 Task: Look for space in Pedra Branca, Brazil from 6th September, 2023 to 15th September, 2023 for 6 adults in price range Rs.8000 to Rs.12000. Place can be entire place or private room with 6 bedrooms having 6 beds and 6 bathrooms. Property type can be house, flat, guest house. Amenities needed are: wifi, TV, free parkinig on premises, gym, breakfast. Booking option can be shelf check-in. Required host language is English.
Action: Mouse moved to (409, 83)
Screenshot: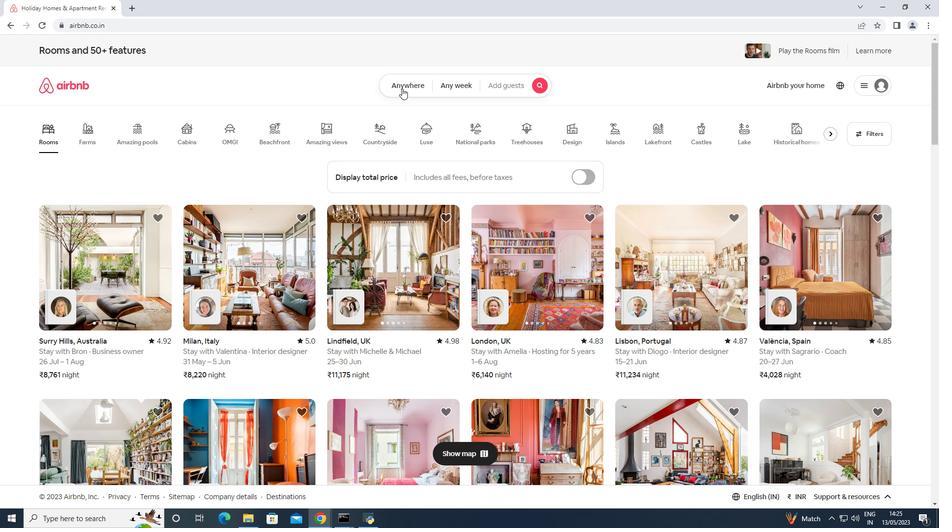 
Action: Mouse pressed left at (409, 83)
Screenshot: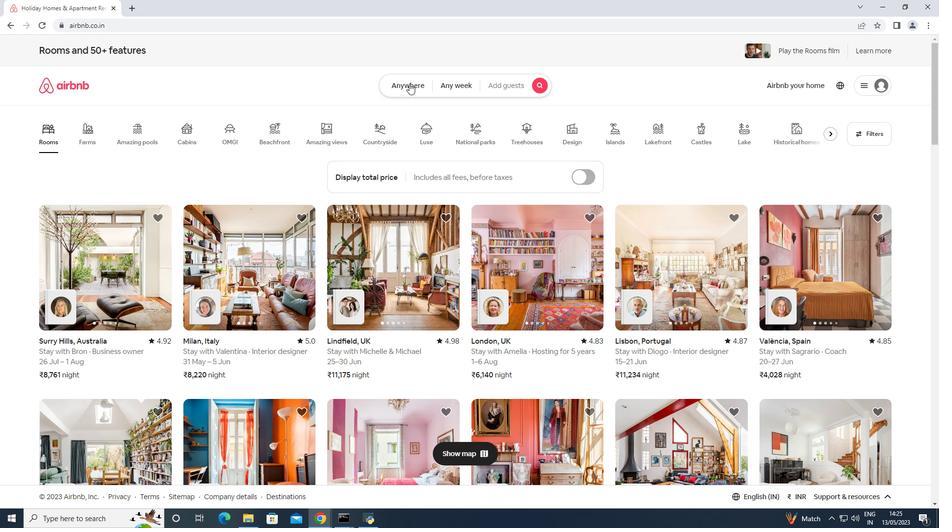 
Action: Mouse moved to (348, 125)
Screenshot: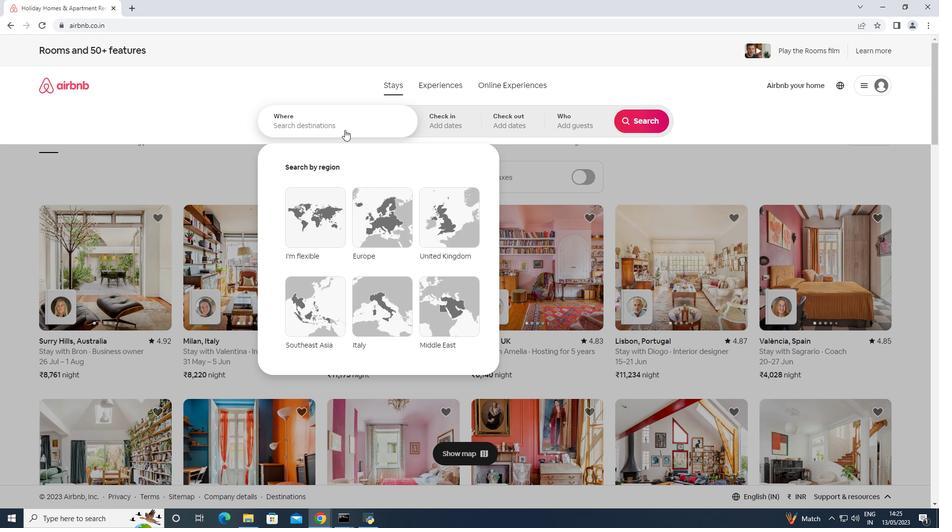 
Action: Mouse pressed left at (348, 125)
Screenshot: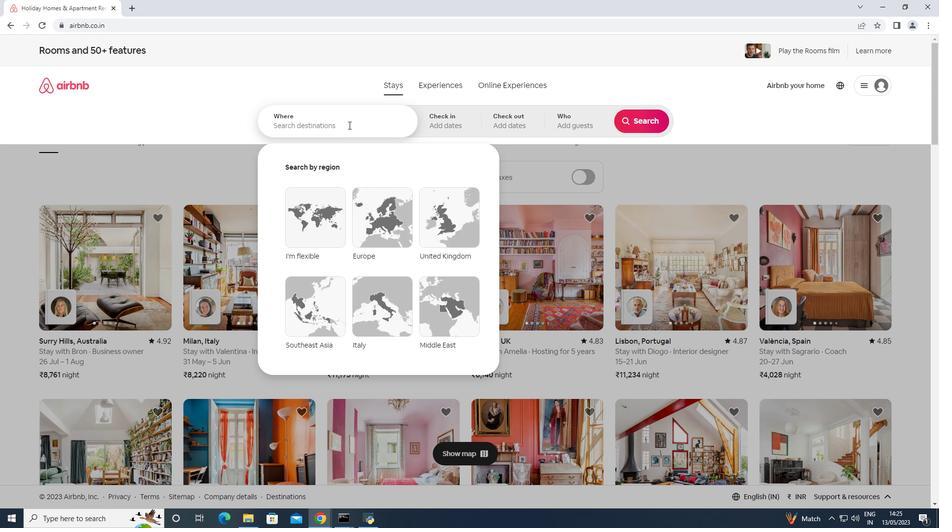 
Action: Key pressed <Key.shift>Pedra<Key.space><Key.shift>Branca,<Key.space><Key.shift>Brazil<Key.enter>
Screenshot: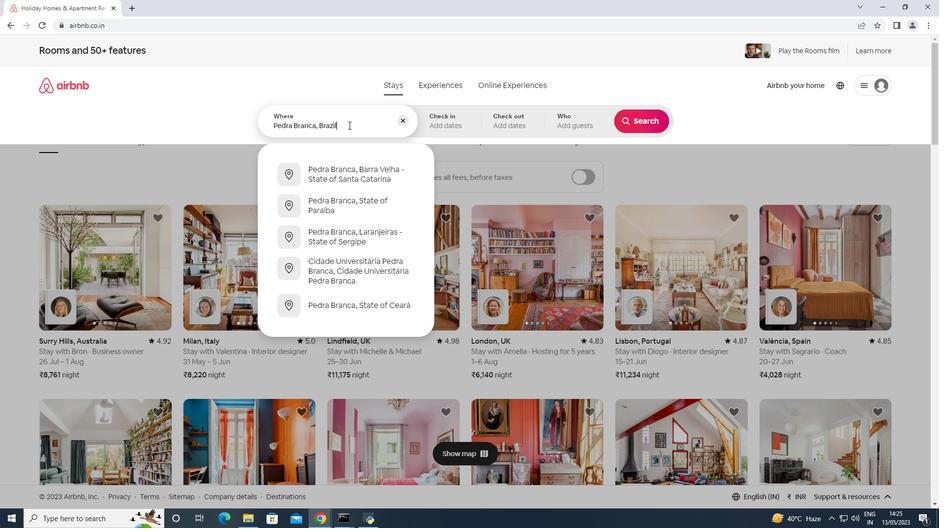 
Action: Mouse moved to (636, 201)
Screenshot: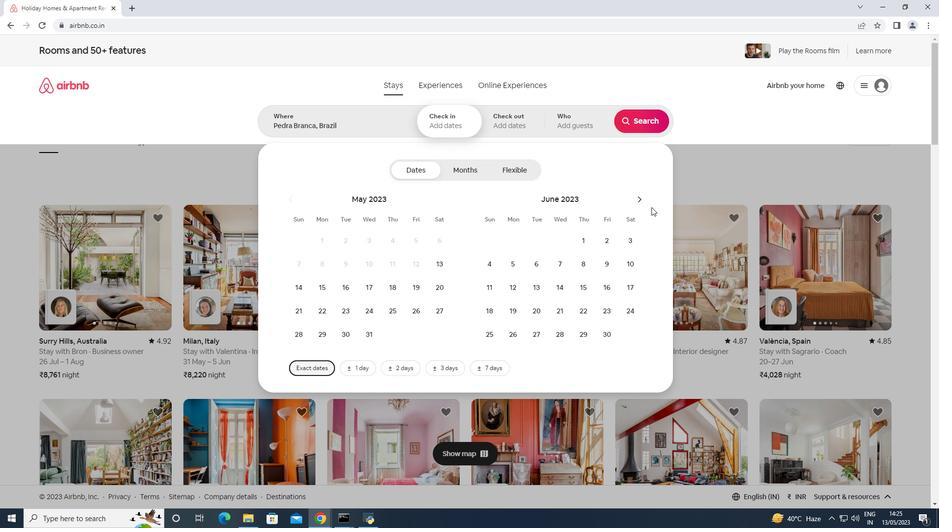
Action: Mouse pressed left at (636, 201)
Screenshot: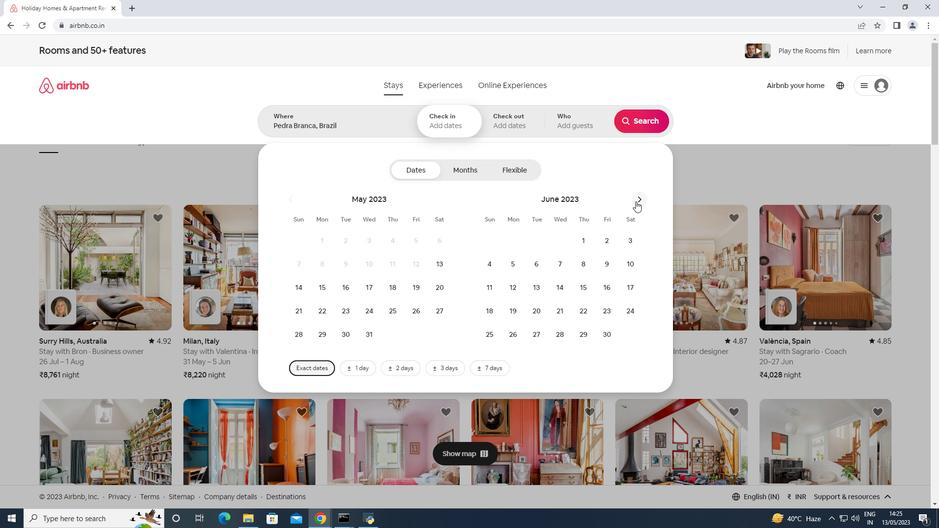 
Action: Mouse pressed left at (636, 201)
Screenshot: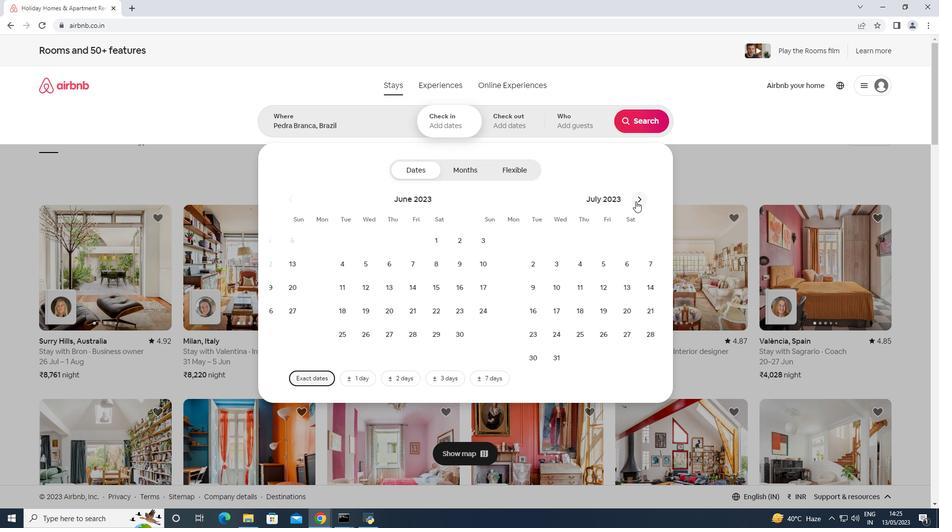 
Action: Mouse pressed left at (636, 201)
Screenshot: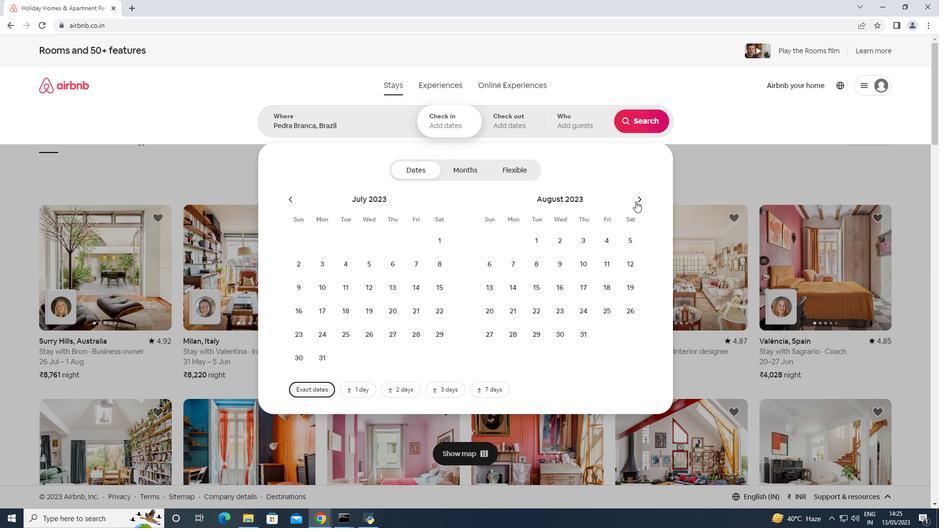 
Action: Mouse moved to (610, 258)
Screenshot: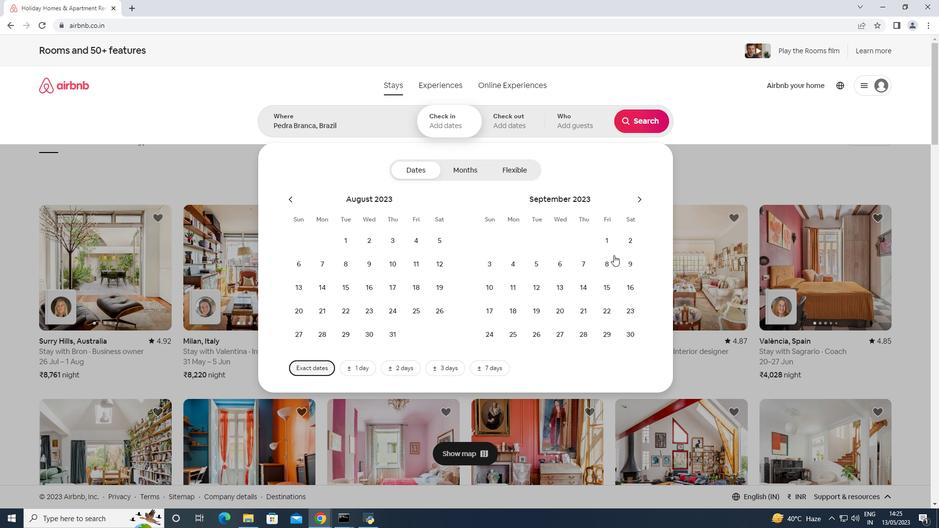 
Action: Mouse pressed left at (610, 258)
Screenshot: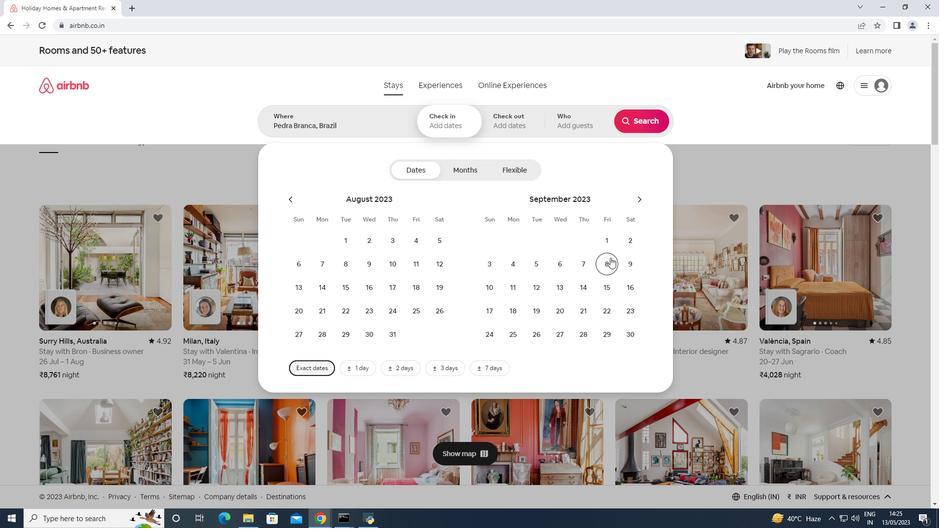 
Action: Mouse moved to (607, 284)
Screenshot: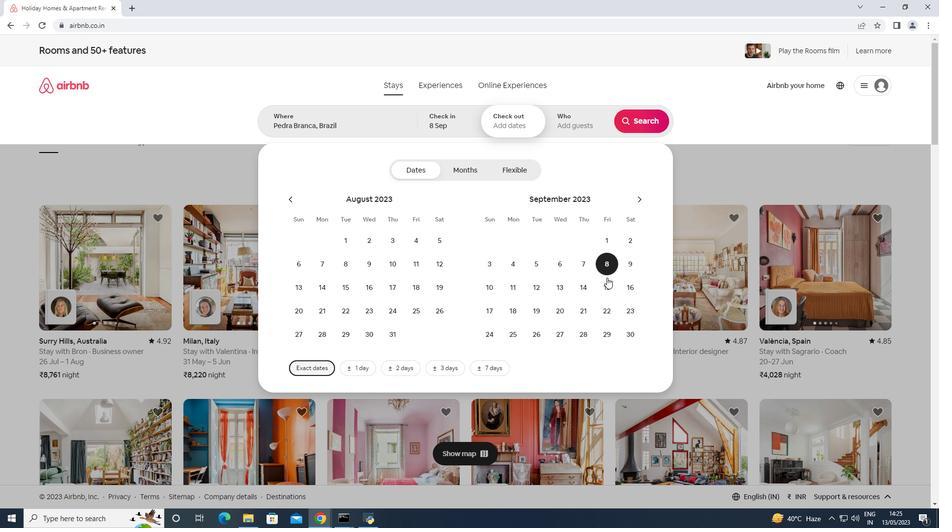 
Action: Mouse pressed left at (607, 284)
Screenshot: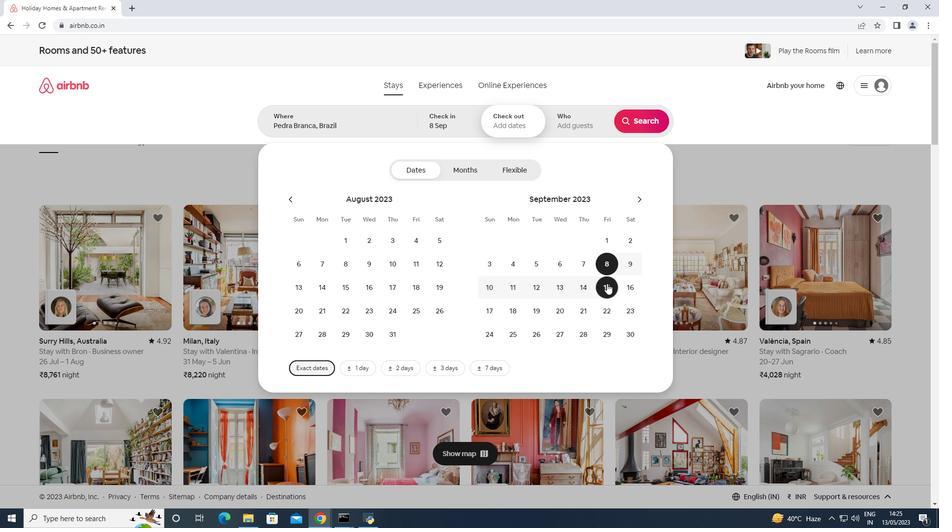
Action: Mouse moved to (570, 129)
Screenshot: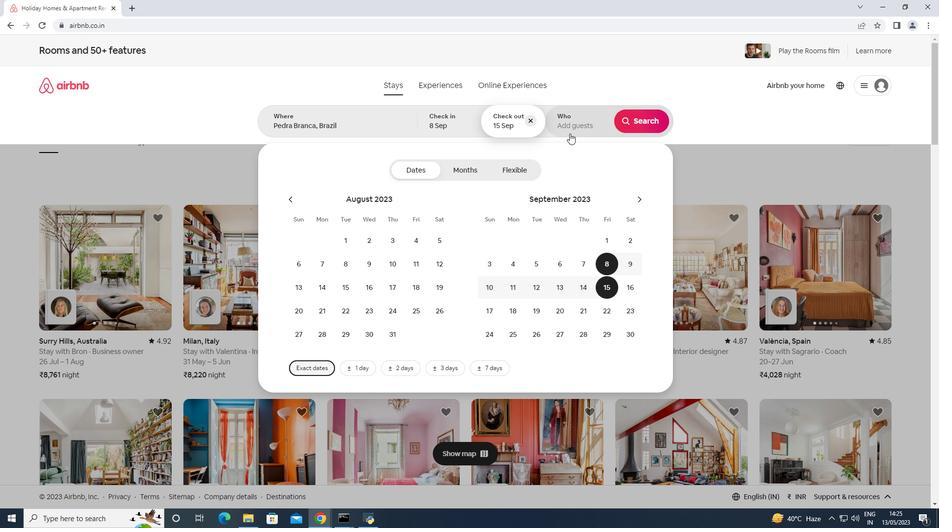 
Action: Mouse pressed left at (570, 129)
Screenshot: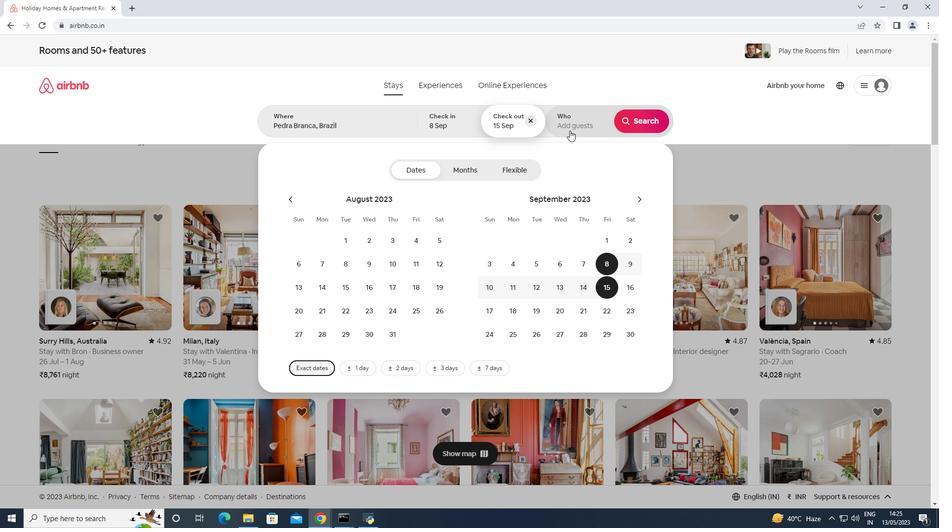 
Action: Mouse moved to (644, 174)
Screenshot: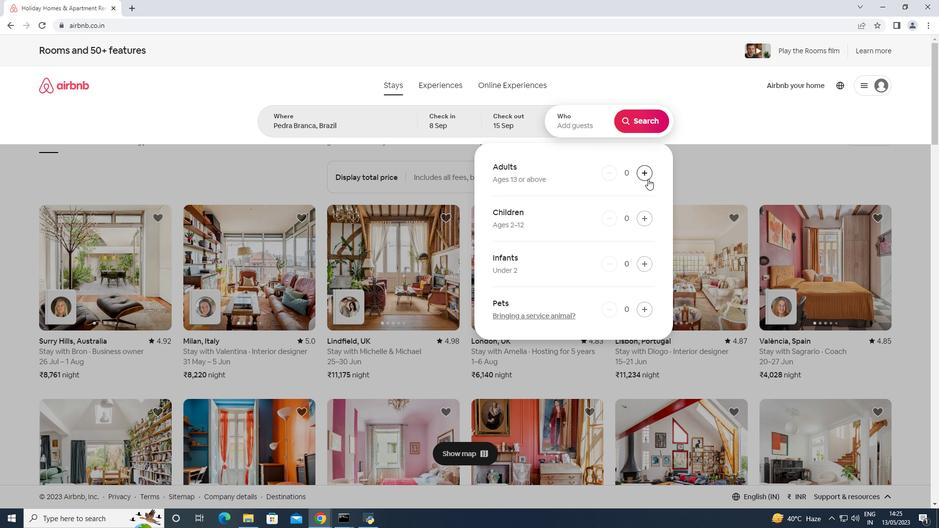 
Action: Mouse pressed left at (644, 174)
Screenshot: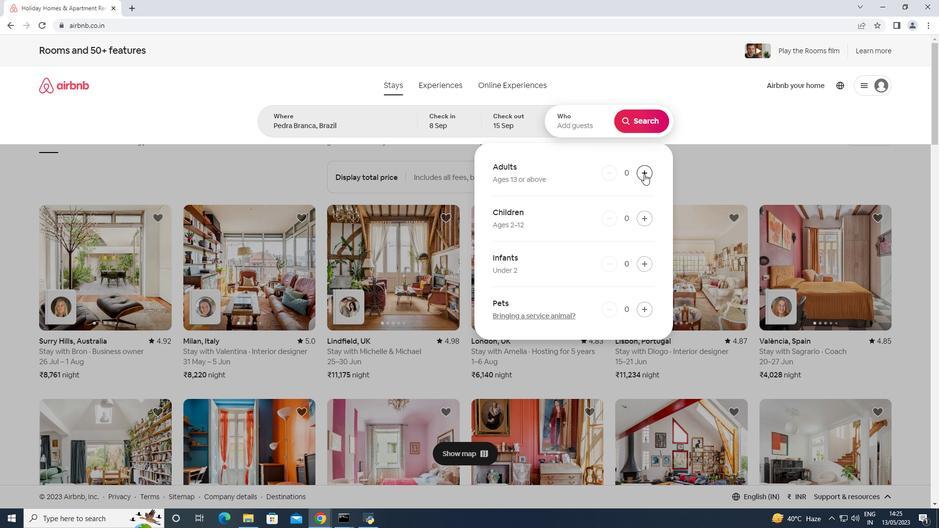 
Action: Mouse pressed left at (644, 174)
Screenshot: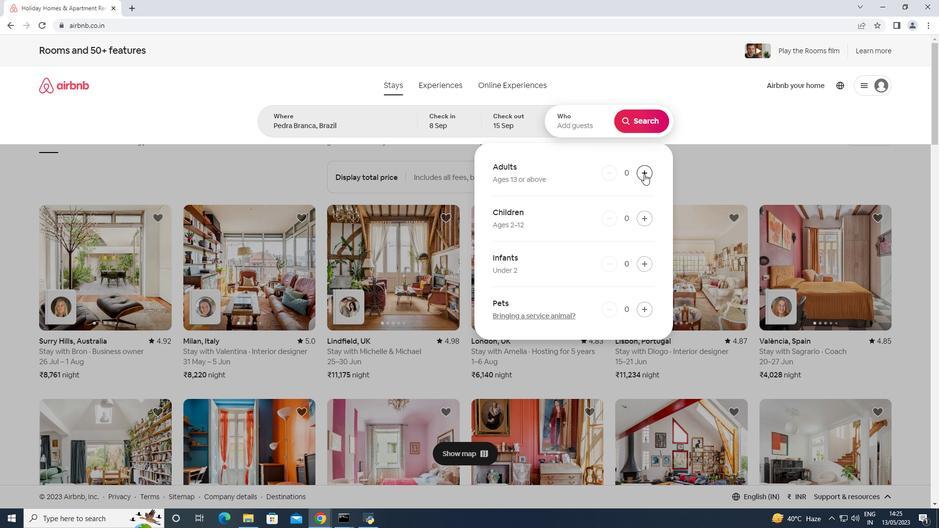
Action: Mouse pressed left at (644, 174)
Screenshot: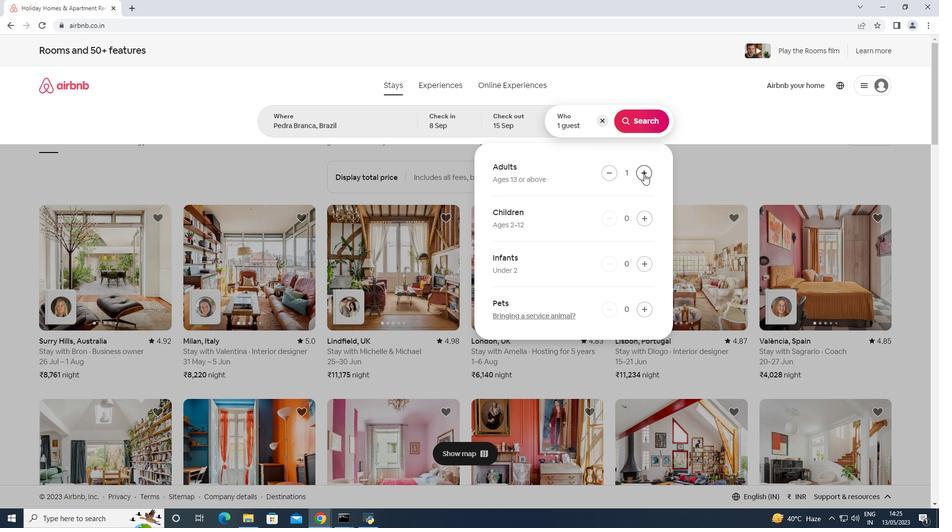 
Action: Mouse pressed left at (644, 174)
Screenshot: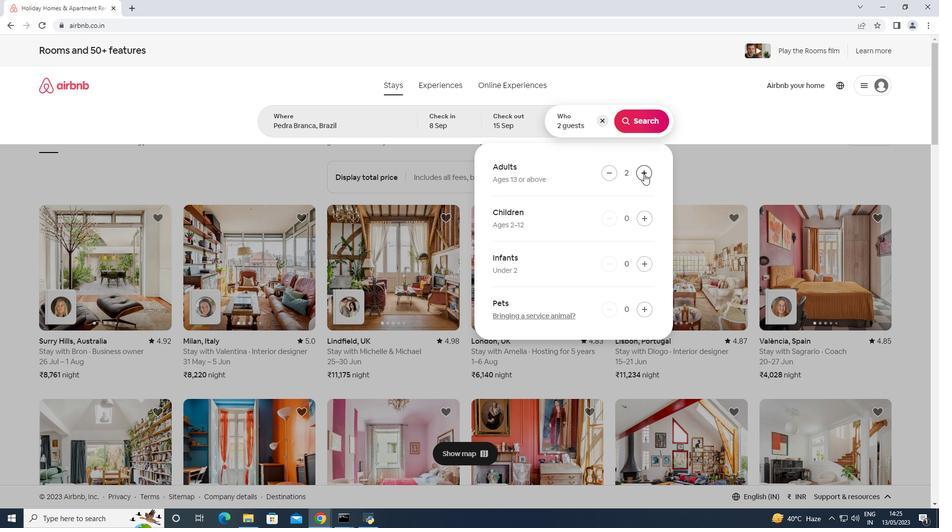 
Action: Mouse pressed left at (644, 174)
Screenshot: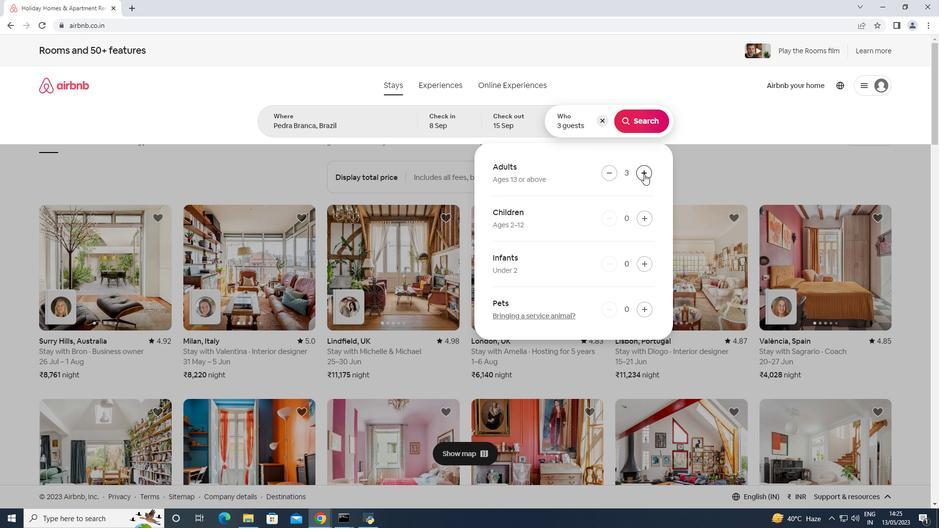 
Action: Mouse pressed left at (644, 174)
Screenshot: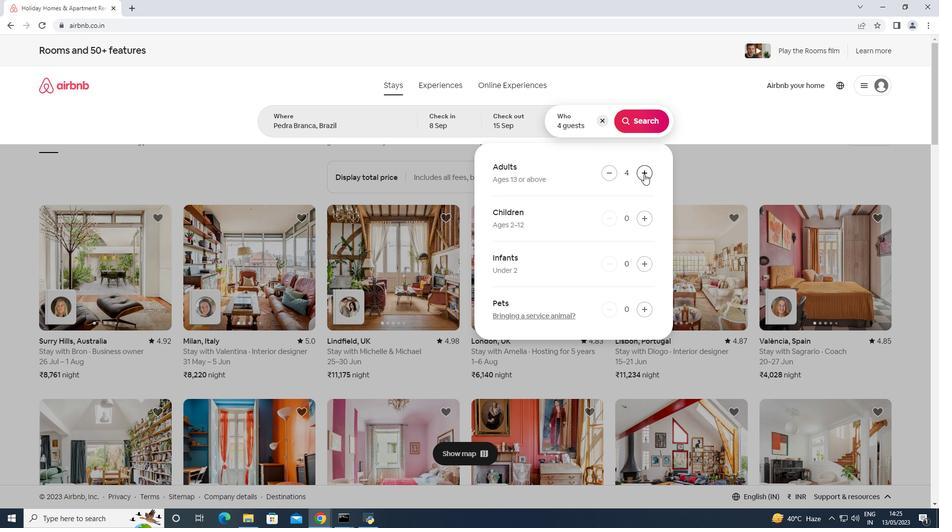 
Action: Mouse moved to (642, 126)
Screenshot: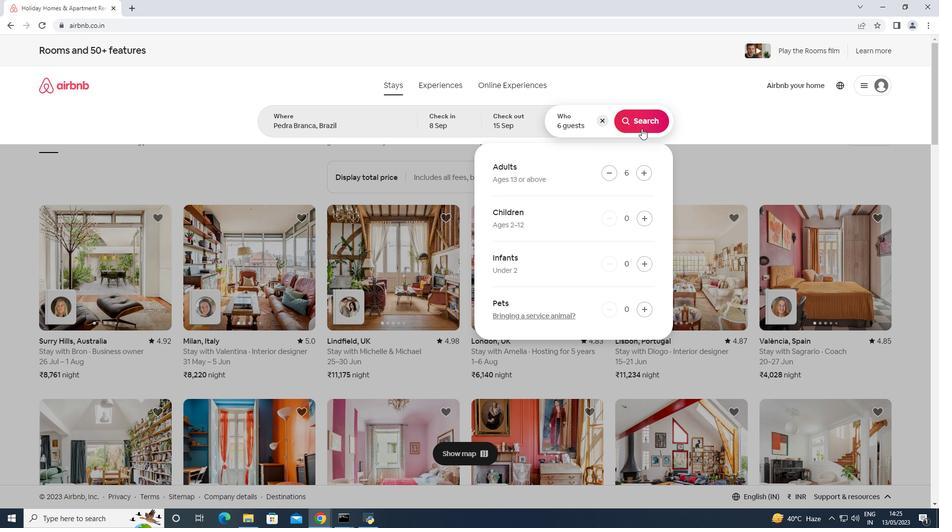 
Action: Mouse pressed left at (642, 126)
Screenshot: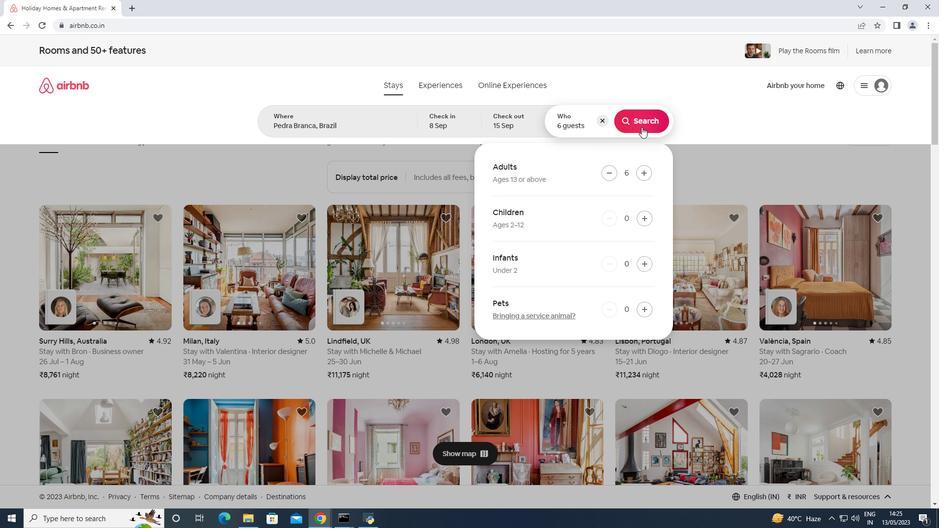 
Action: Mouse moved to (899, 90)
Screenshot: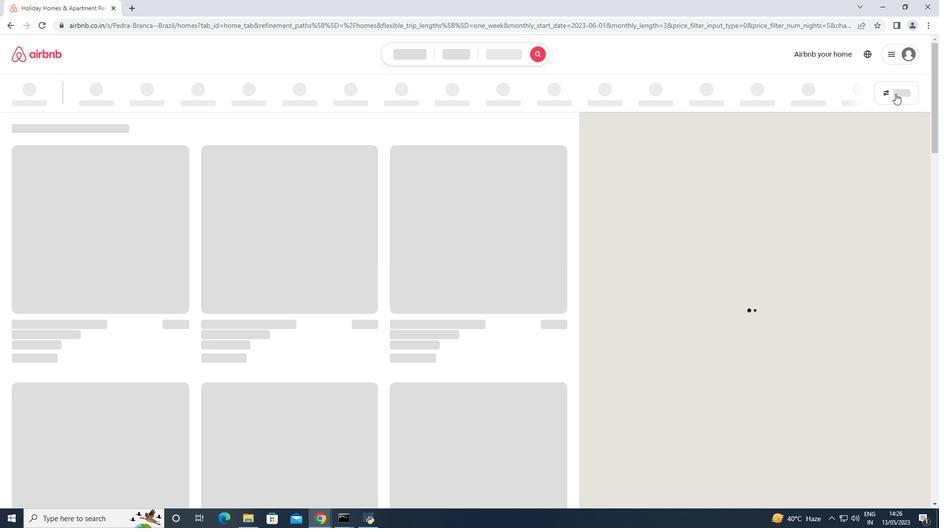 
Action: Mouse pressed left at (899, 90)
Screenshot: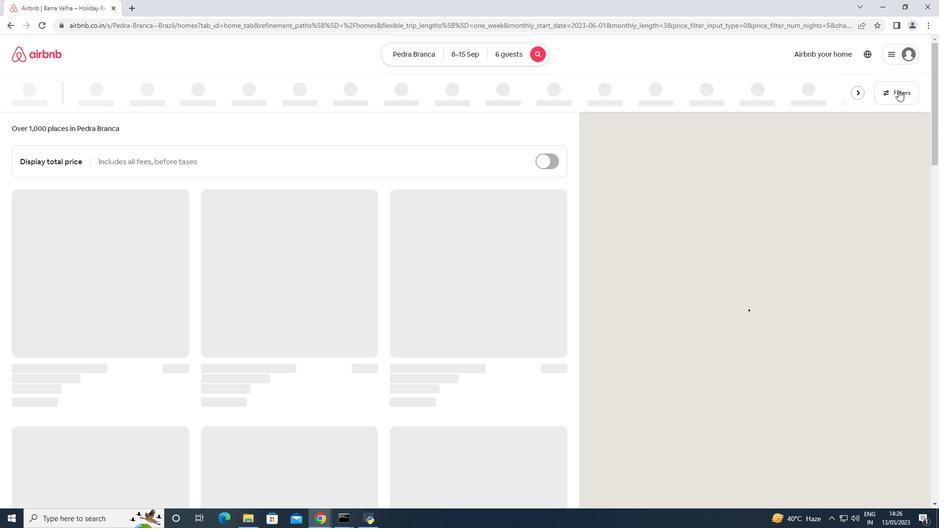 
Action: Mouse moved to (432, 334)
Screenshot: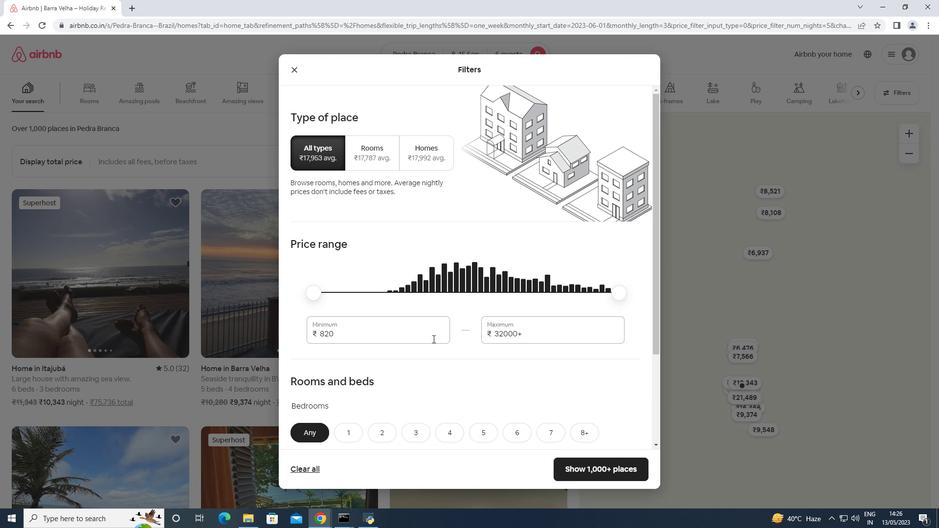 
Action: Mouse pressed left at (432, 334)
Screenshot: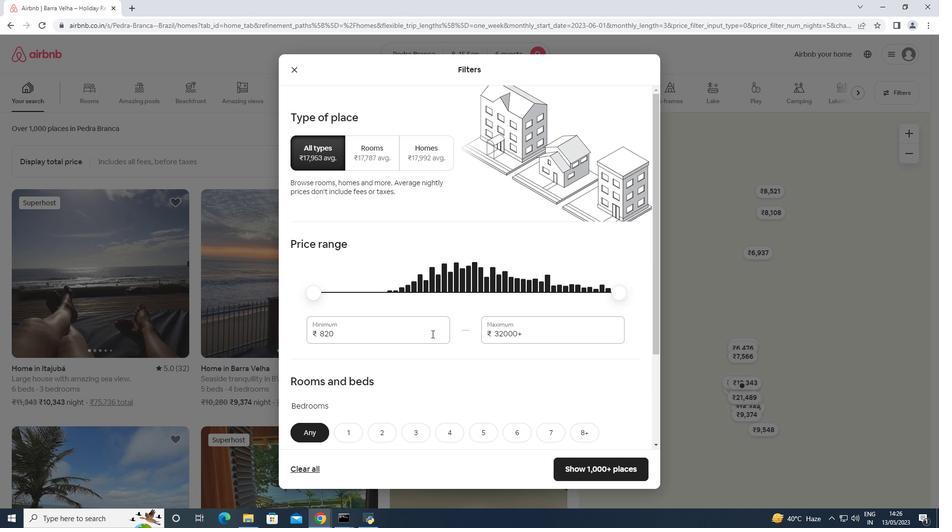 
Action: Mouse moved to (431, 334)
Screenshot: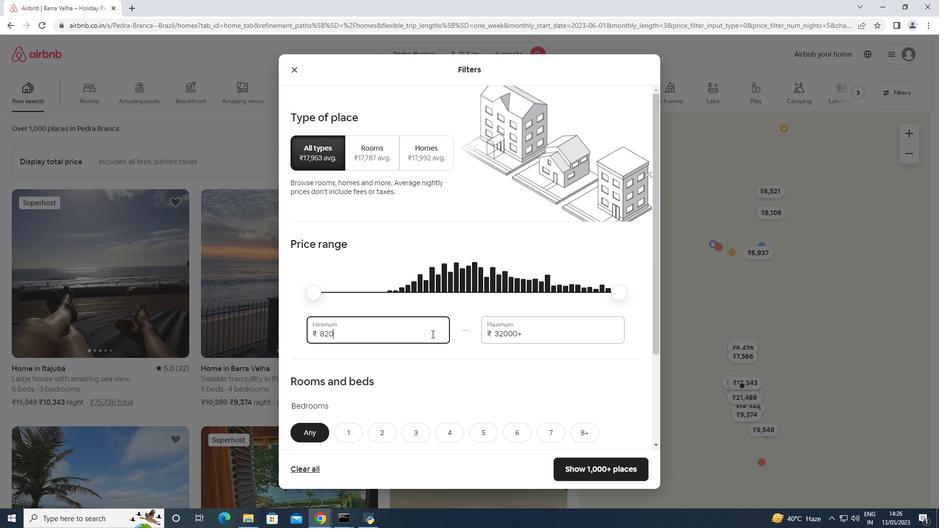 
Action: Mouse pressed left at (431, 334)
Screenshot: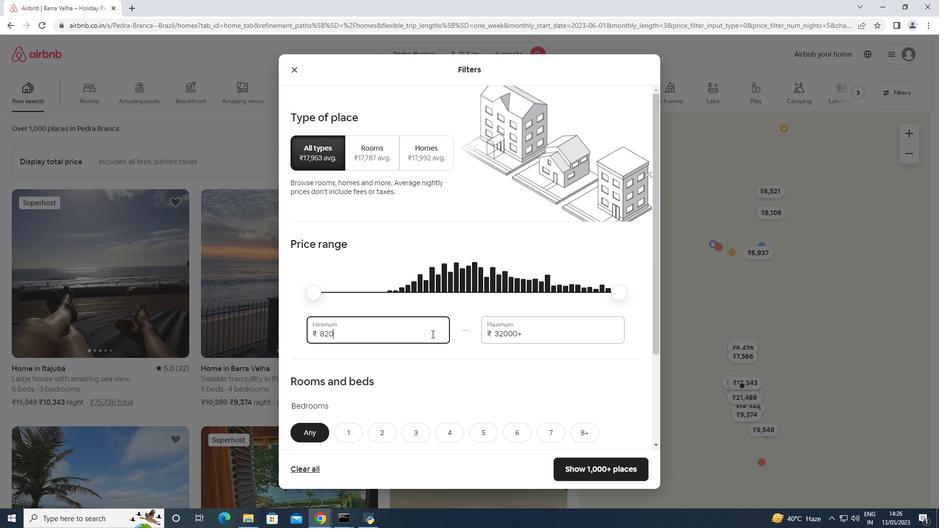 
Action: Key pressed 8000<Key.tab>12000
Screenshot: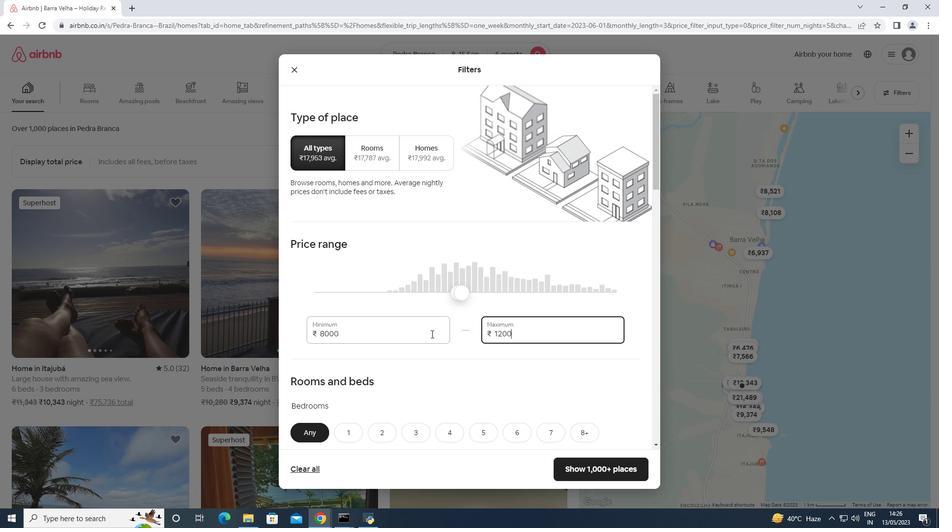 
Action: Mouse moved to (408, 339)
Screenshot: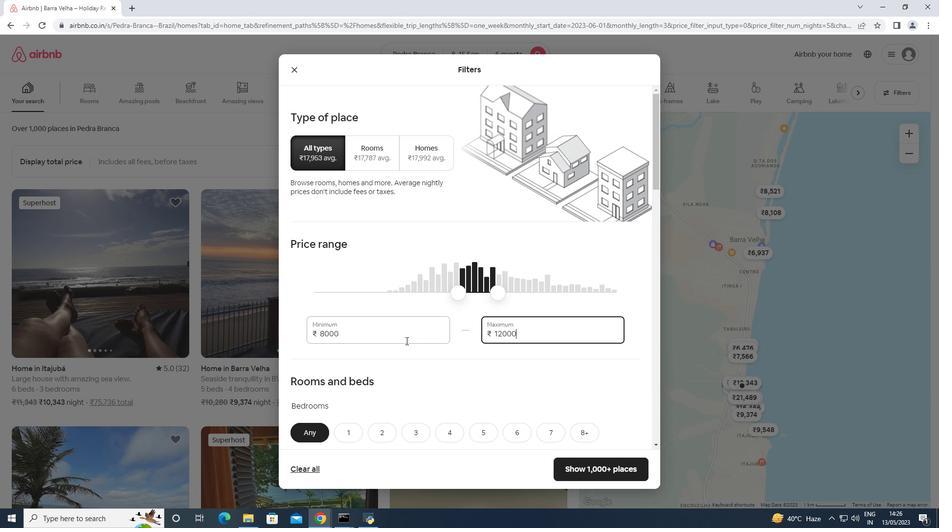 
Action: Mouse scrolled (408, 338) with delta (0, 0)
Screenshot: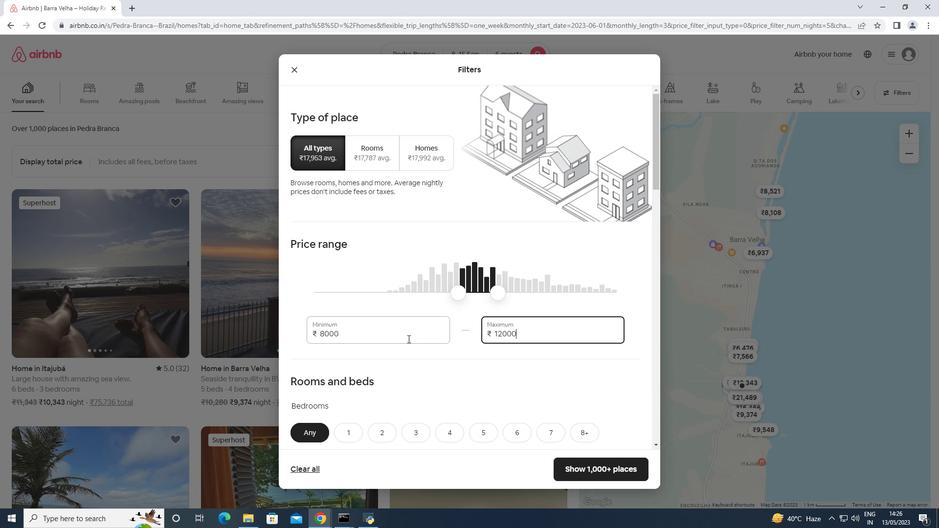 
Action: Mouse scrolled (408, 338) with delta (0, 0)
Screenshot: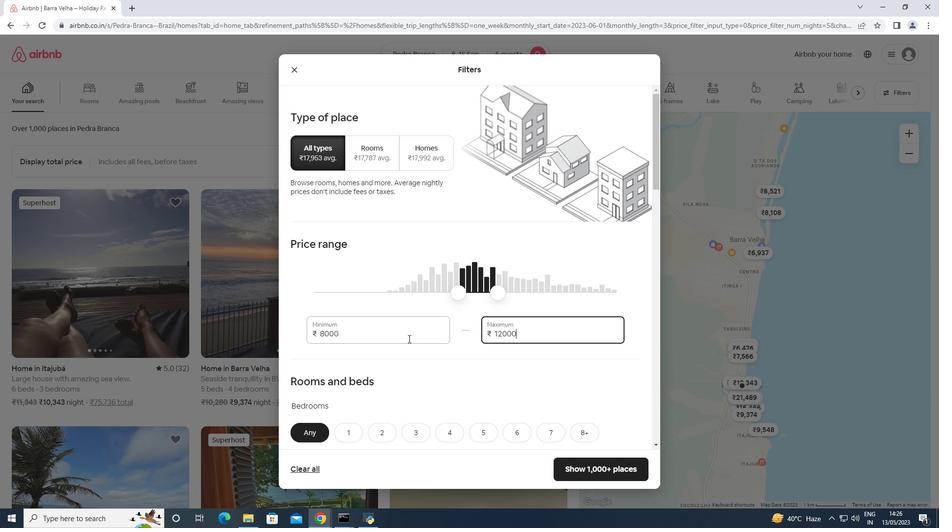 
Action: Mouse scrolled (408, 338) with delta (0, 0)
Screenshot: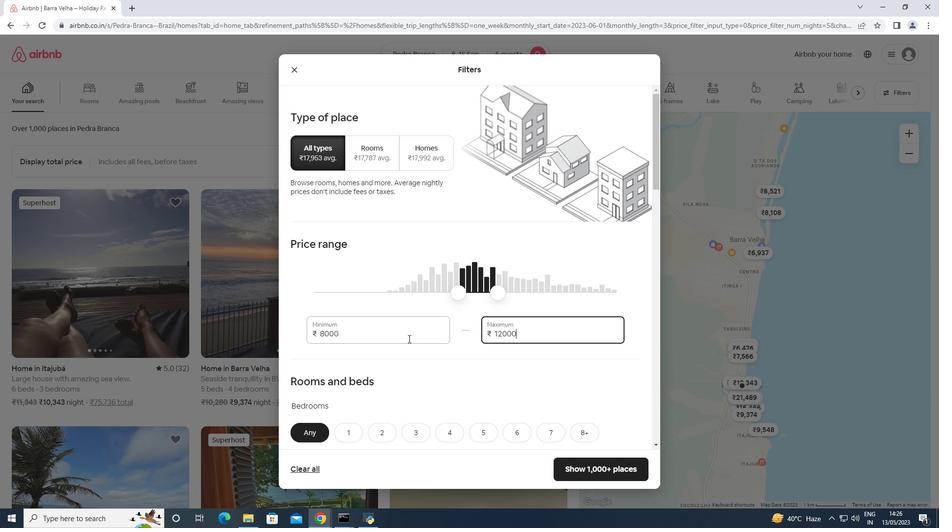 
Action: Mouse moved to (409, 338)
Screenshot: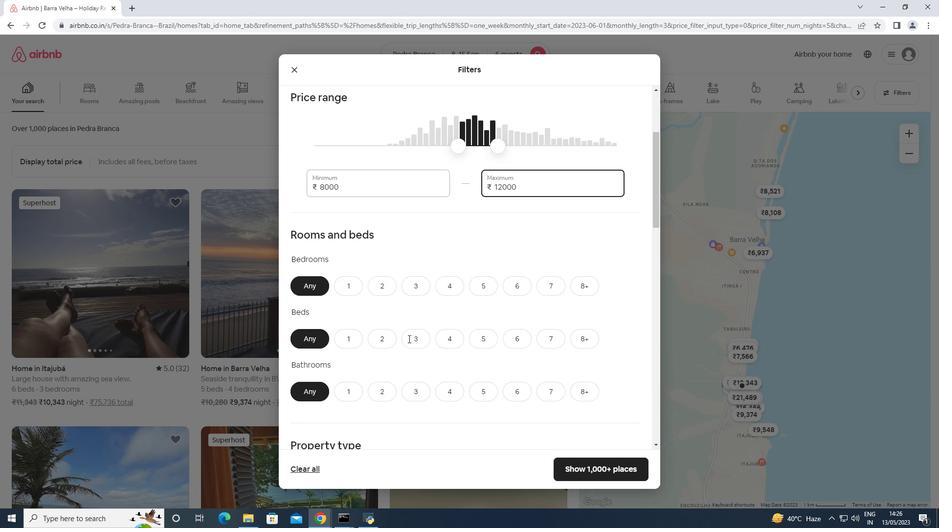 
Action: Mouse scrolled (409, 338) with delta (0, 0)
Screenshot: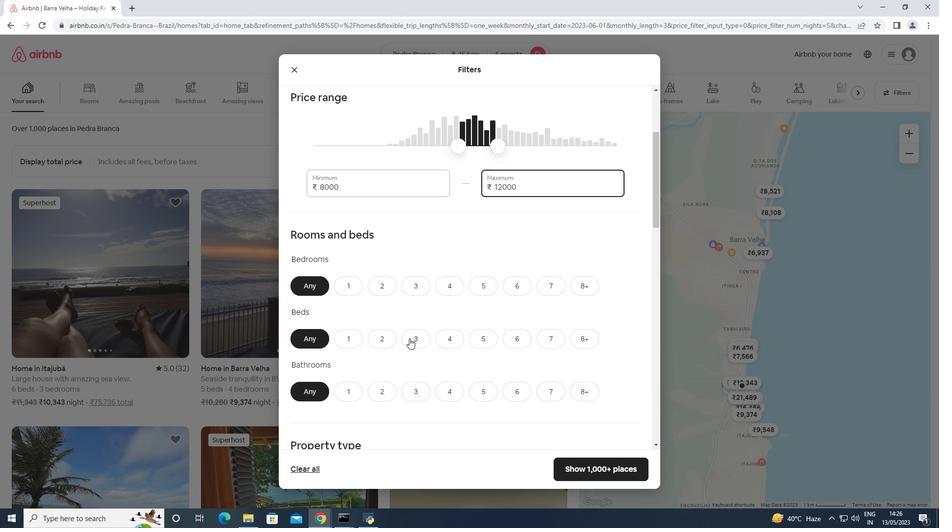 
Action: Mouse scrolled (409, 338) with delta (0, 0)
Screenshot: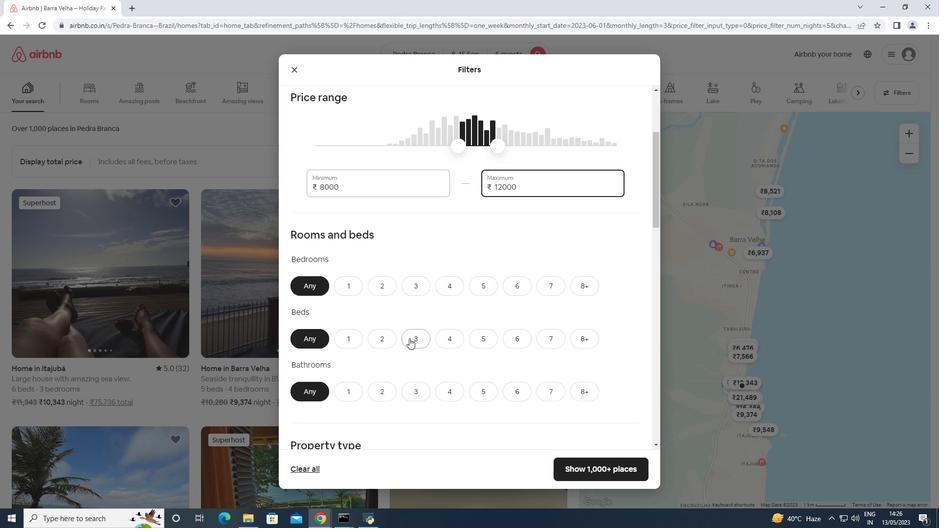 
Action: Mouse moved to (520, 187)
Screenshot: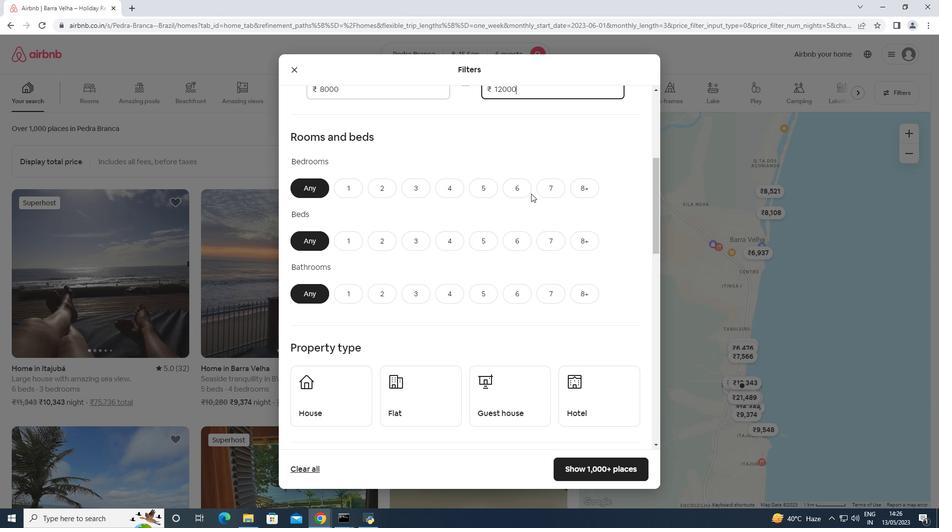 
Action: Mouse pressed left at (520, 187)
Screenshot: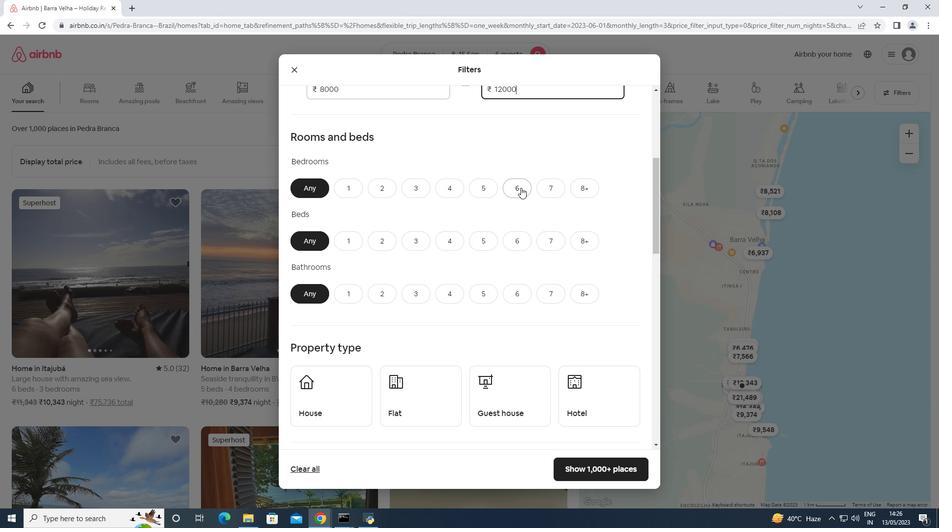 
Action: Mouse moved to (516, 248)
Screenshot: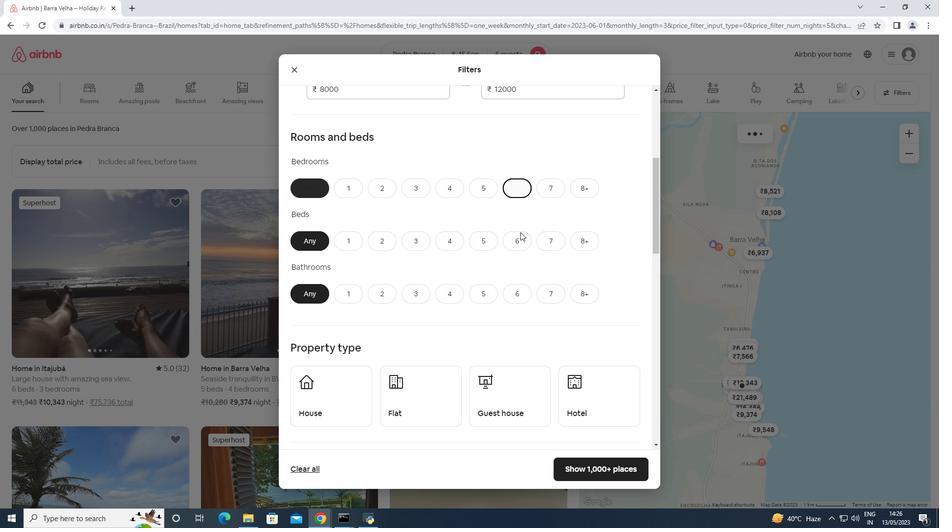 
Action: Mouse pressed left at (516, 248)
Screenshot: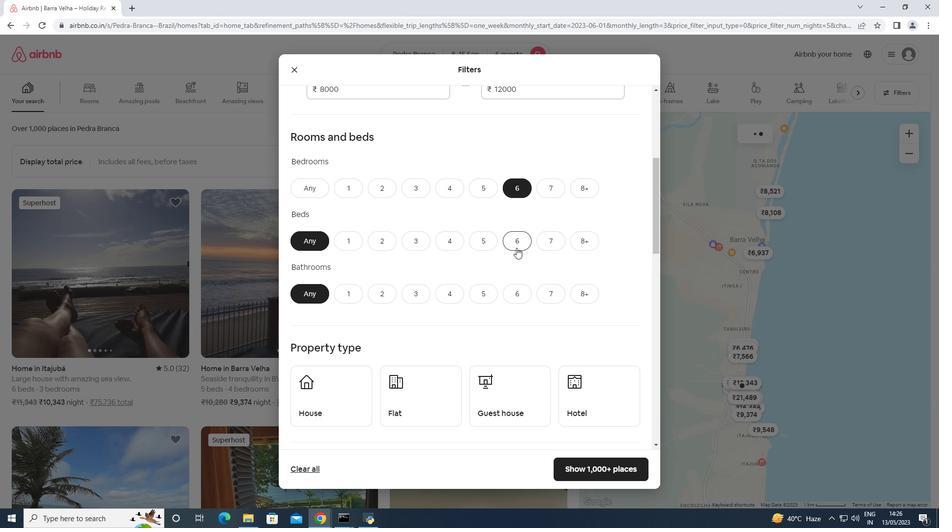 
Action: Mouse moved to (512, 294)
Screenshot: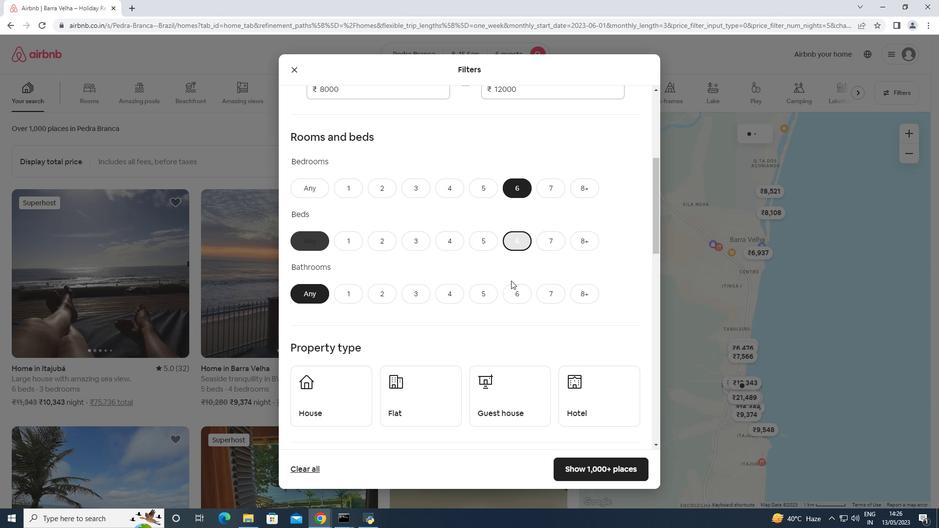 
Action: Mouse pressed left at (512, 294)
Screenshot: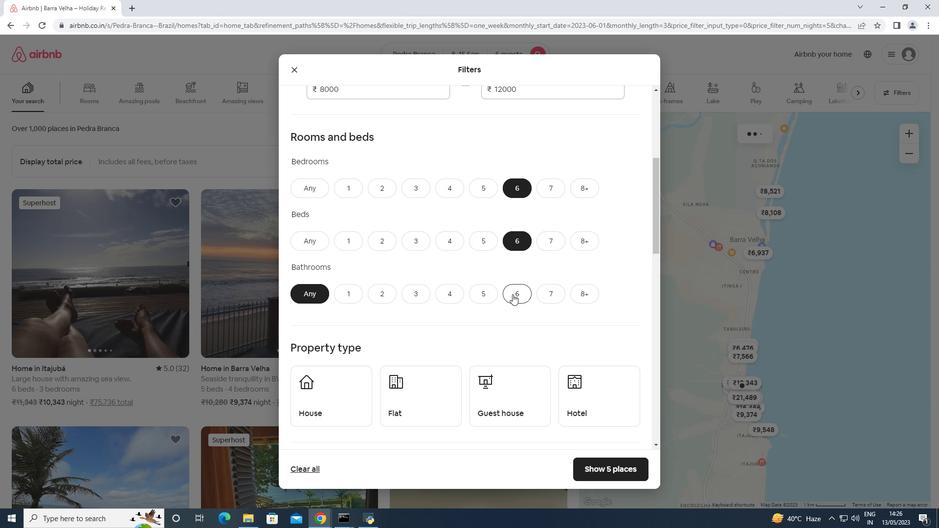 
Action: Mouse moved to (510, 298)
Screenshot: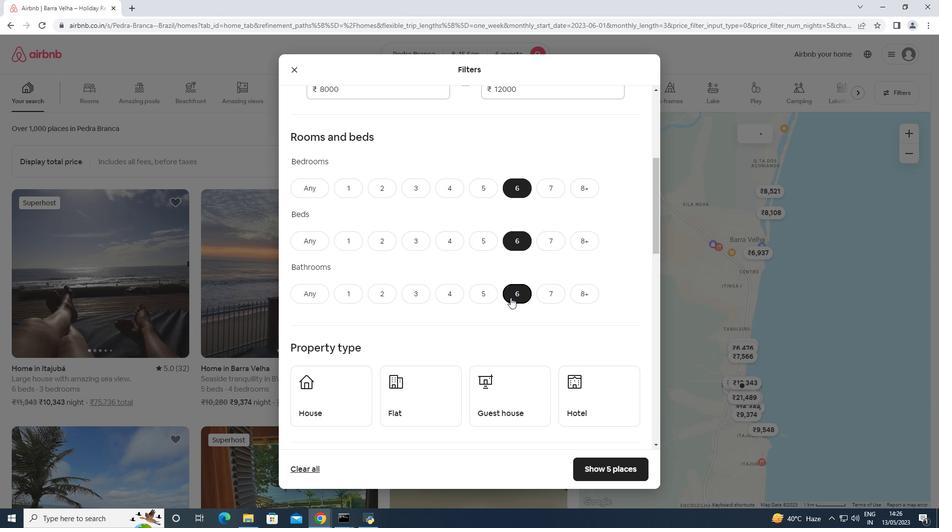 
Action: Mouse scrolled (510, 297) with delta (0, 0)
Screenshot: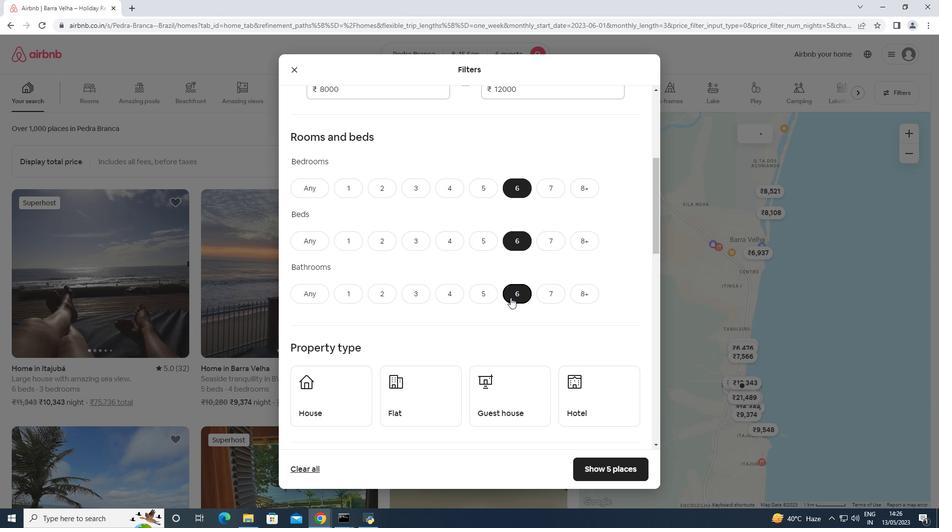 
Action: Mouse scrolled (510, 297) with delta (0, 0)
Screenshot: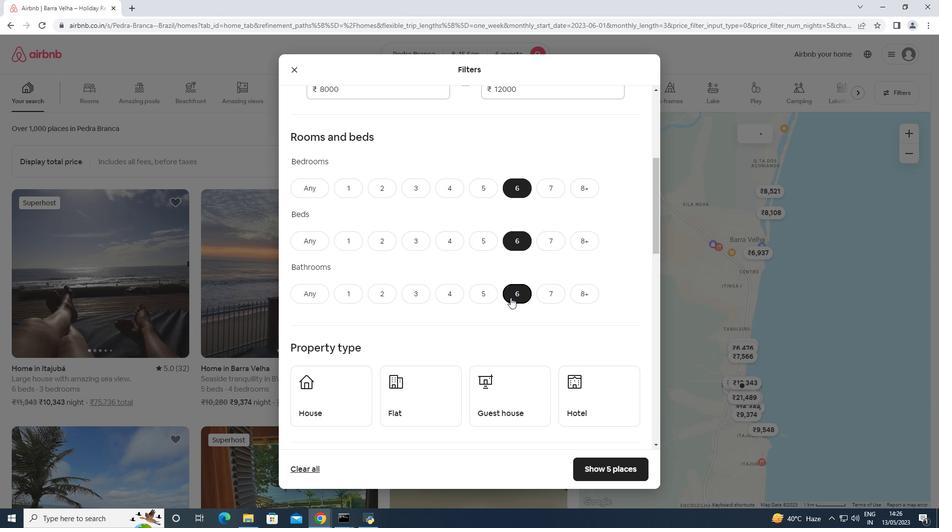 
Action: Mouse scrolled (510, 297) with delta (0, 0)
Screenshot: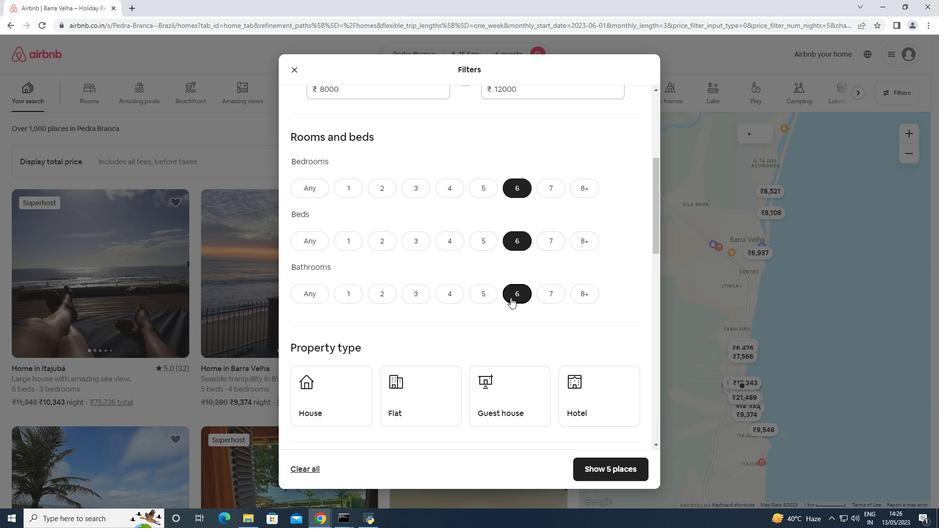 
Action: Mouse scrolled (510, 297) with delta (0, 0)
Screenshot: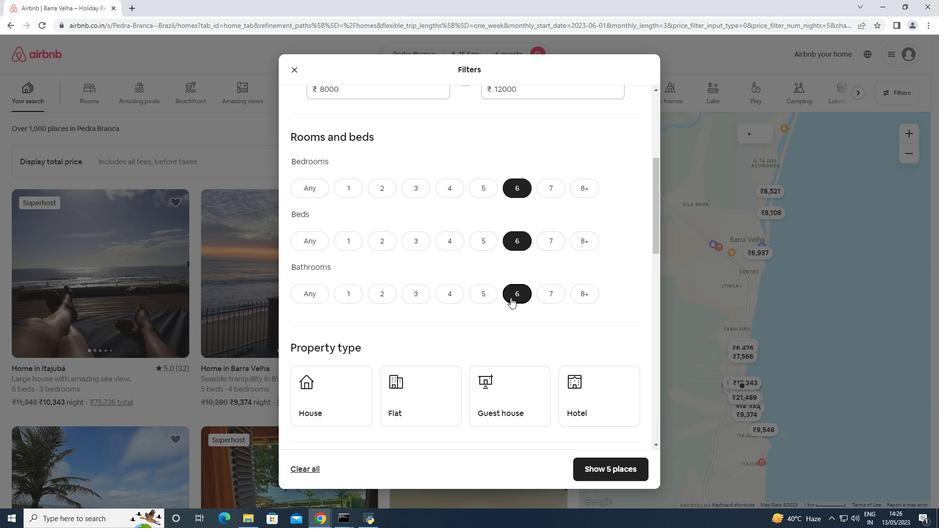 
Action: Mouse moved to (340, 209)
Screenshot: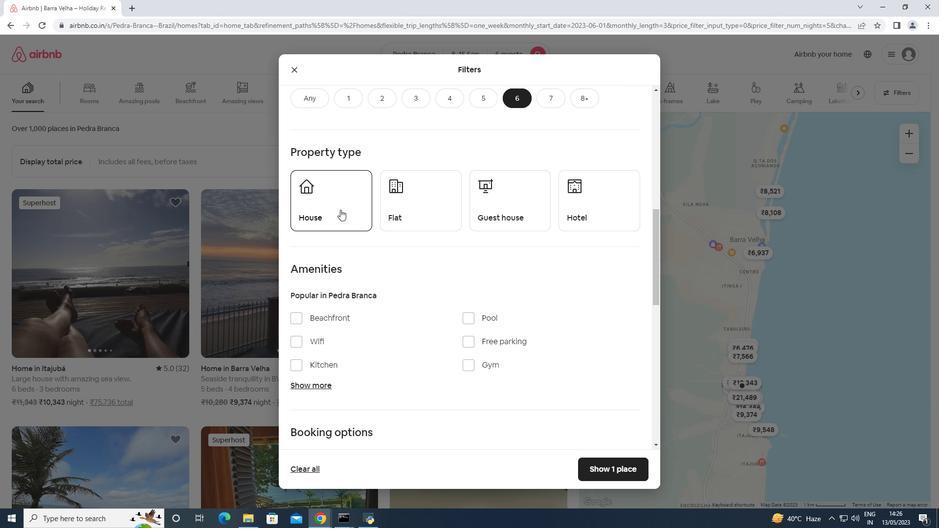 
Action: Mouse pressed left at (340, 209)
Screenshot: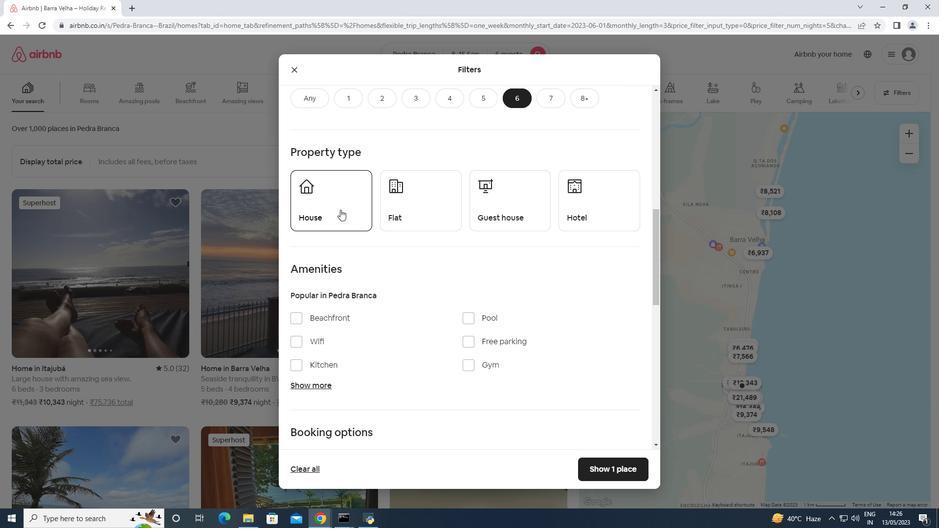 
Action: Mouse moved to (413, 211)
Screenshot: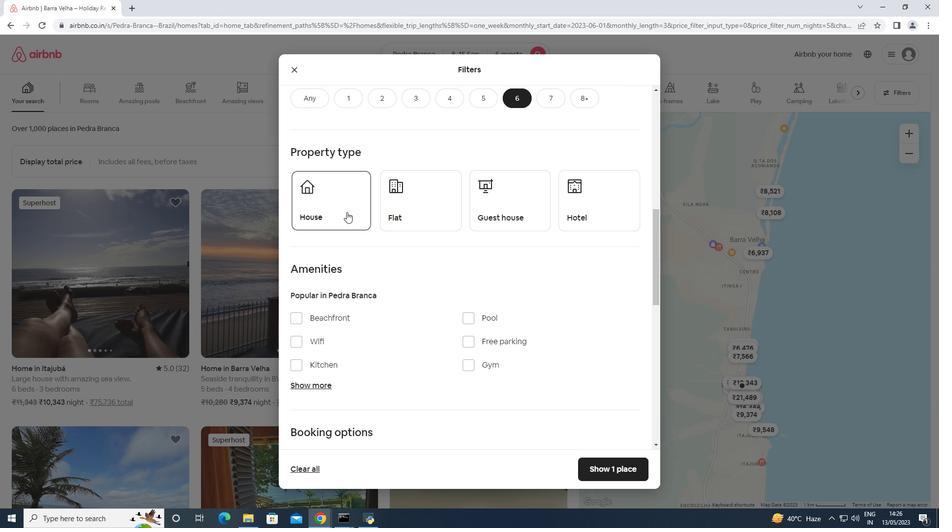 
Action: Mouse pressed left at (413, 211)
Screenshot: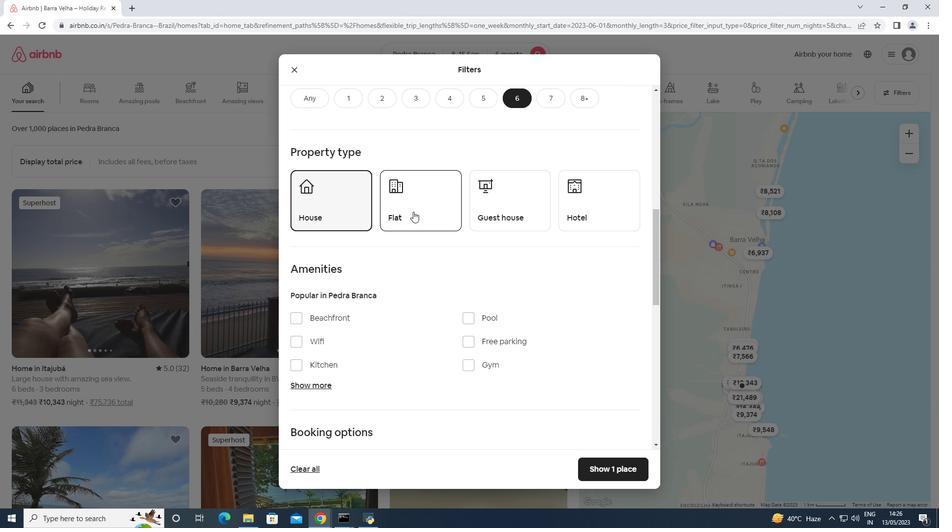 
Action: Mouse moved to (513, 202)
Screenshot: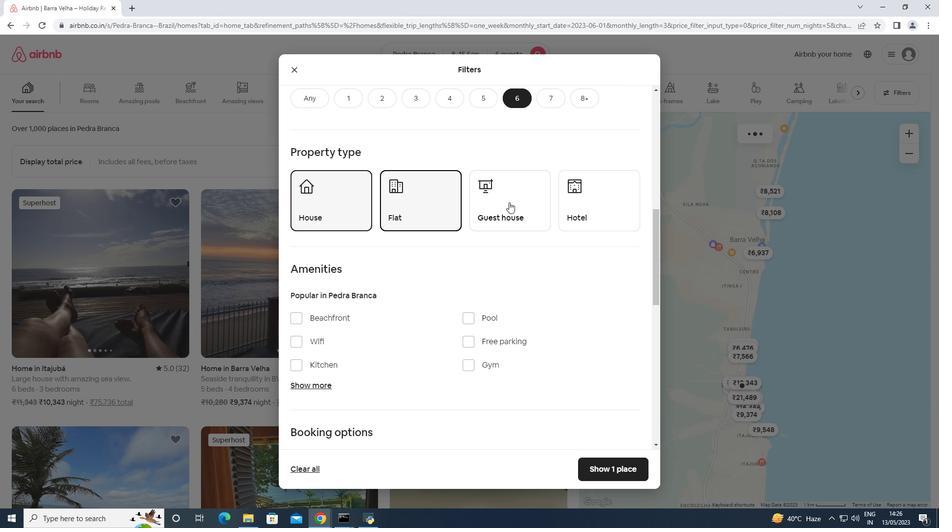 
Action: Mouse pressed left at (513, 202)
Screenshot: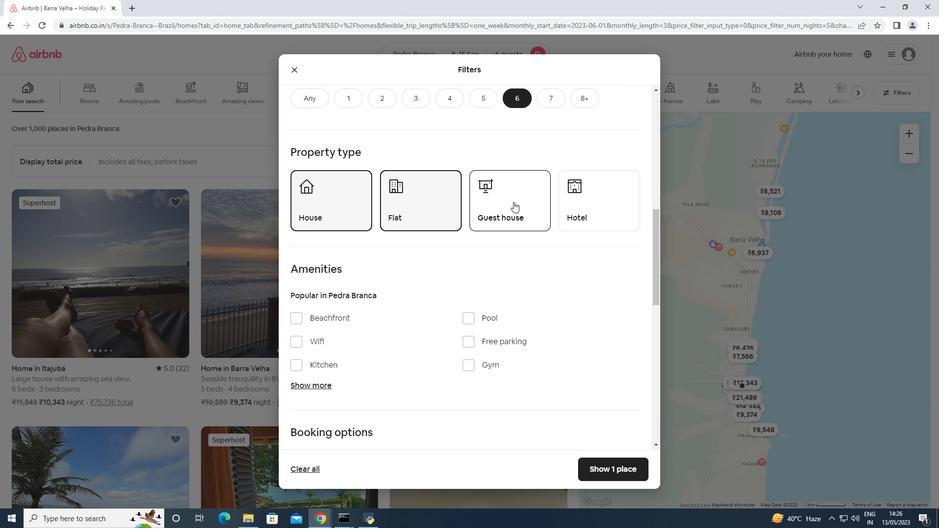 
Action: Mouse moved to (513, 202)
Screenshot: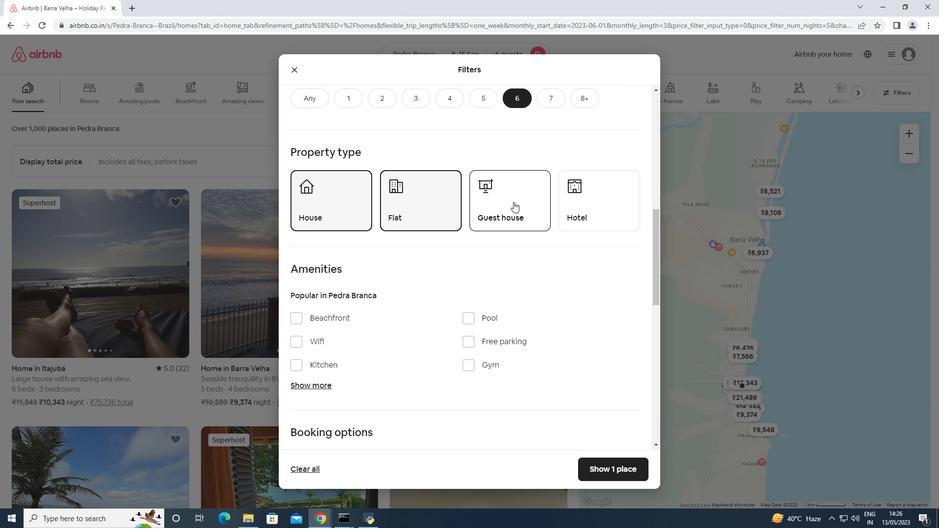 
Action: Mouse scrolled (513, 201) with delta (0, 0)
Screenshot: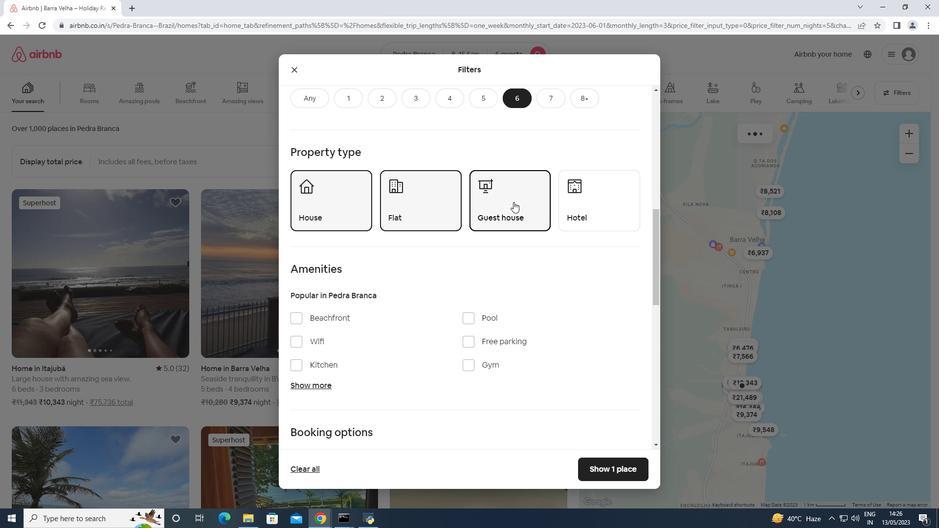 
Action: Mouse scrolled (513, 201) with delta (0, 0)
Screenshot: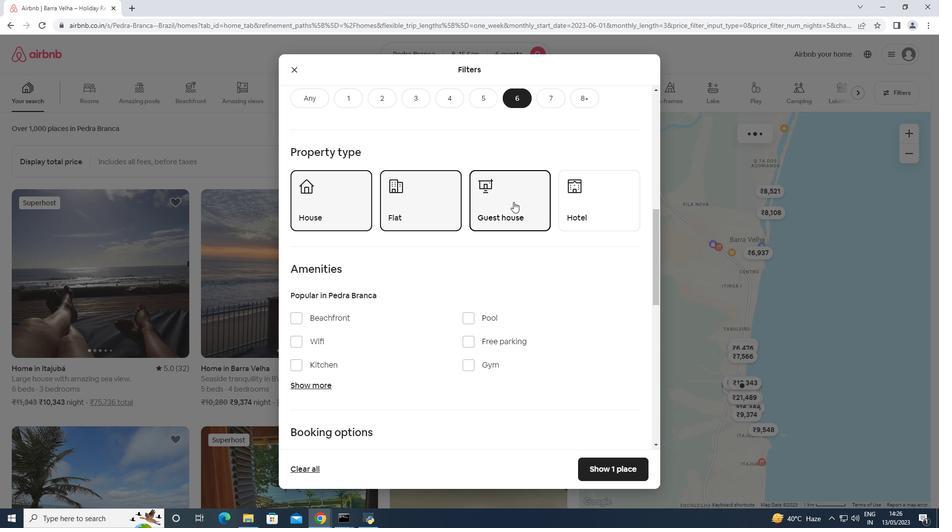 
Action: Mouse scrolled (513, 201) with delta (0, 0)
Screenshot: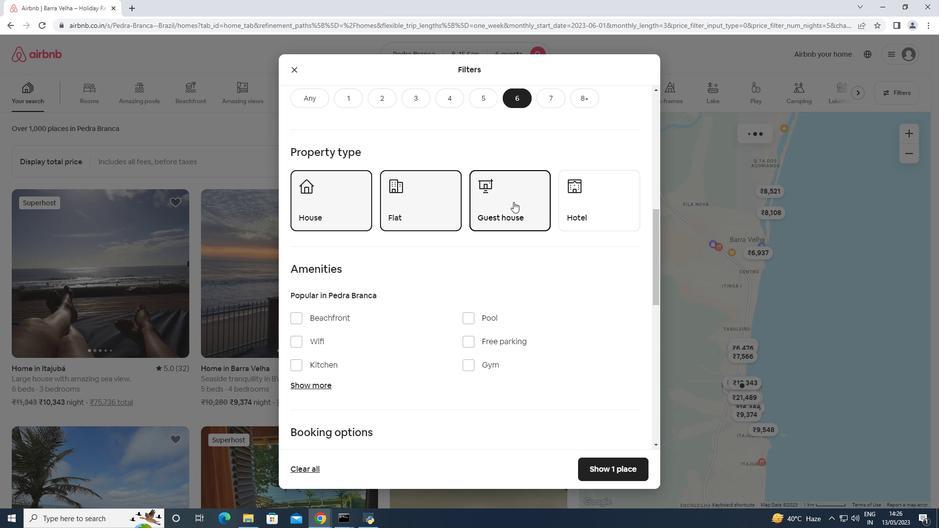 
Action: Mouse scrolled (513, 201) with delta (0, 0)
Screenshot: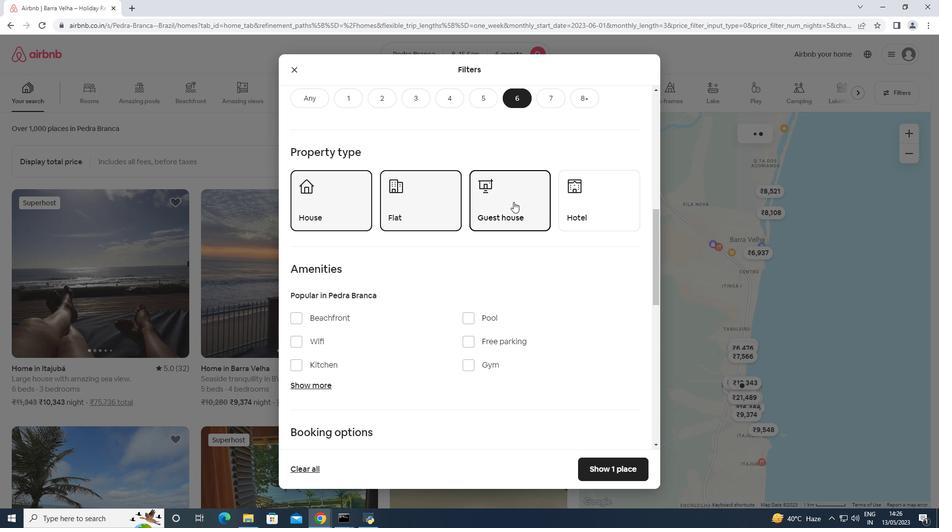 
Action: Mouse moved to (323, 141)
Screenshot: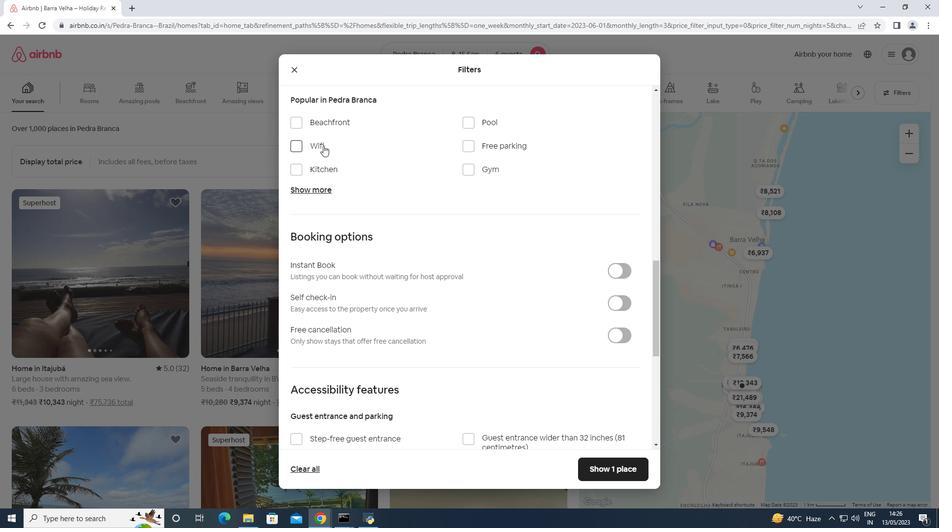 
Action: Mouse pressed left at (323, 141)
Screenshot: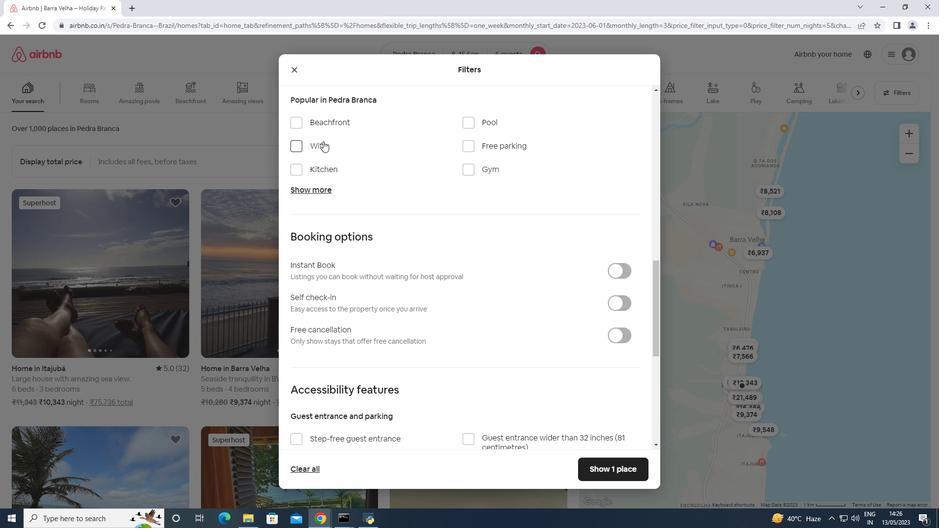 
Action: Mouse moved to (329, 187)
Screenshot: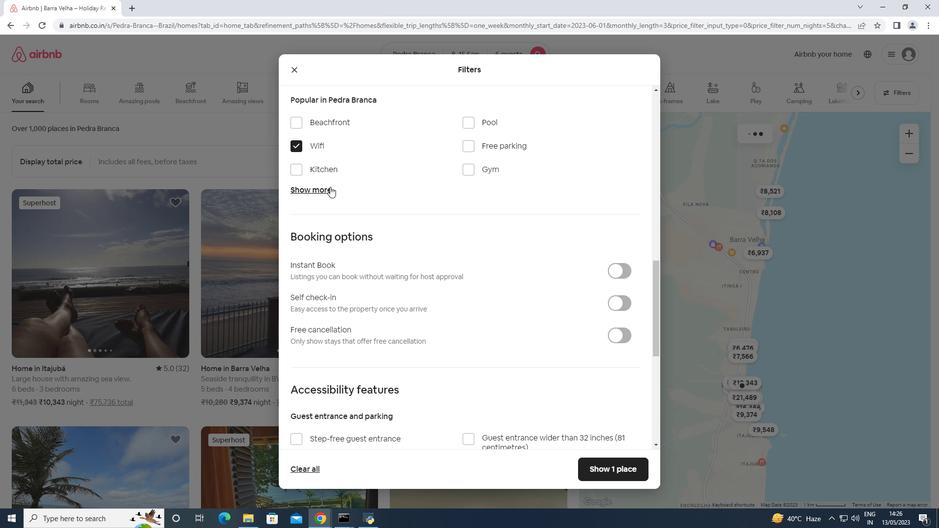 
Action: Mouse pressed left at (329, 187)
Screenshot: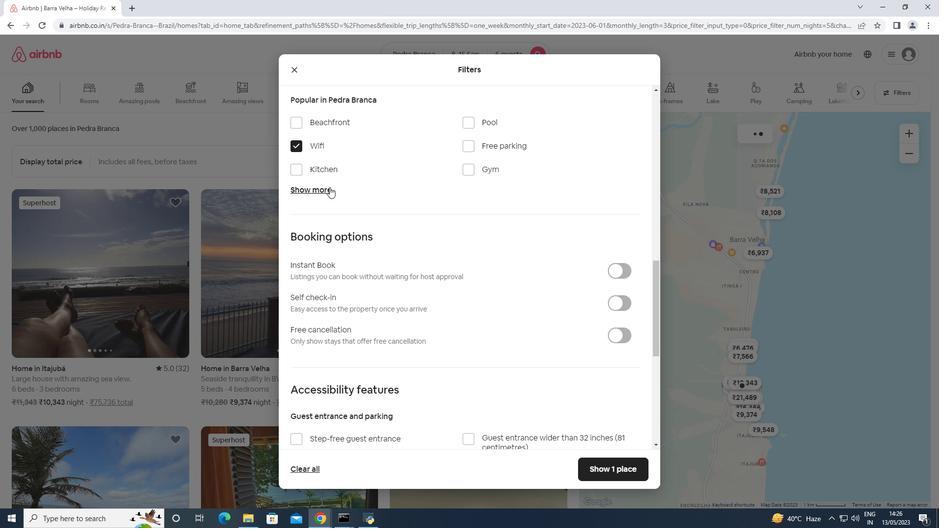 
Action: Mouse moved to (464, 170)
Screenshot: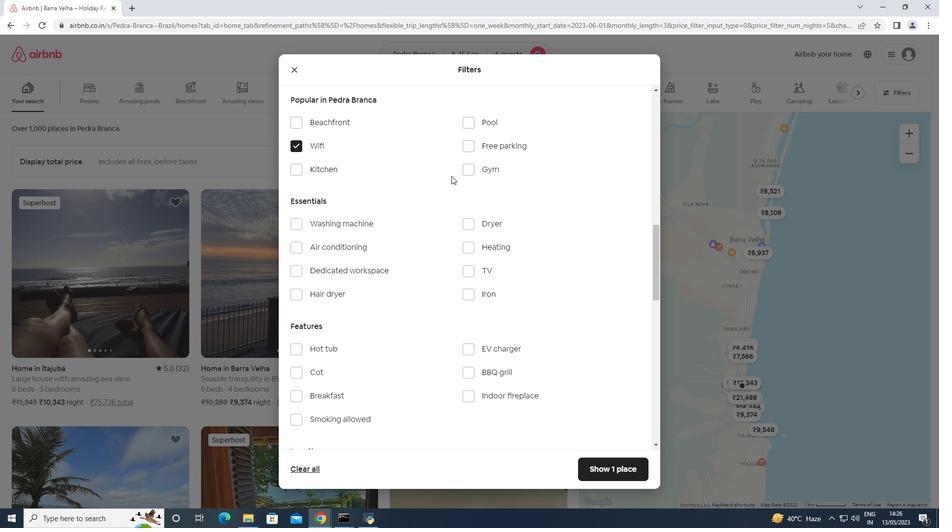 
Action: Mouse pressed left at (464, 170)
Screenshot: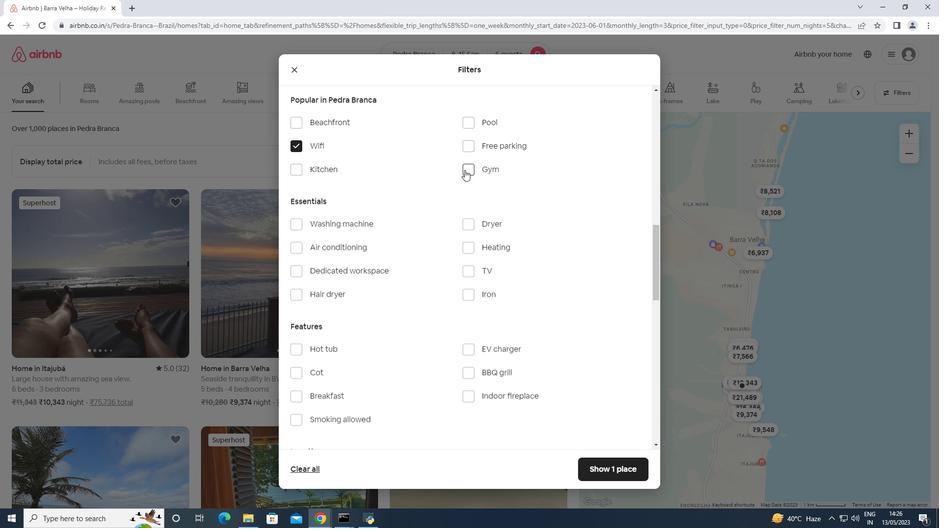 
Action: Mouse moved to (465, 267)
Screenshot: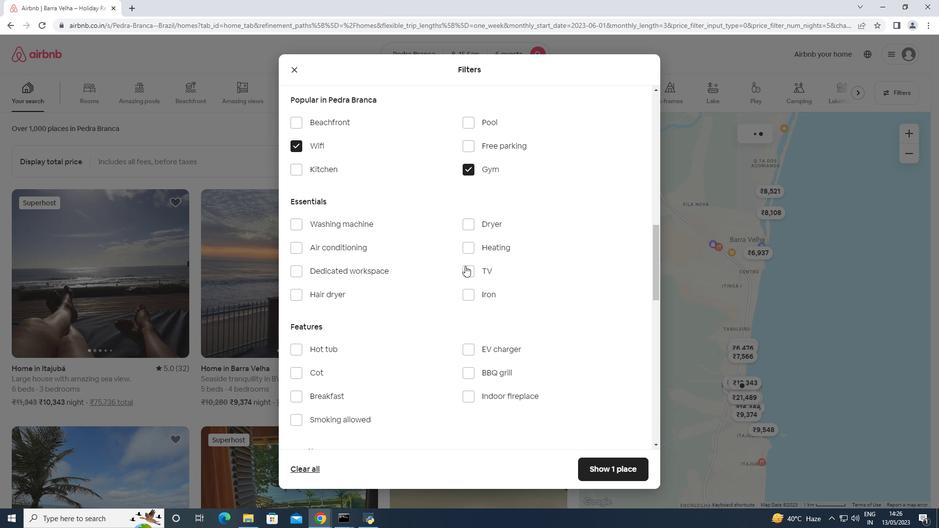 
Action: Mouse pressed left at (465, 267)
Screenshot: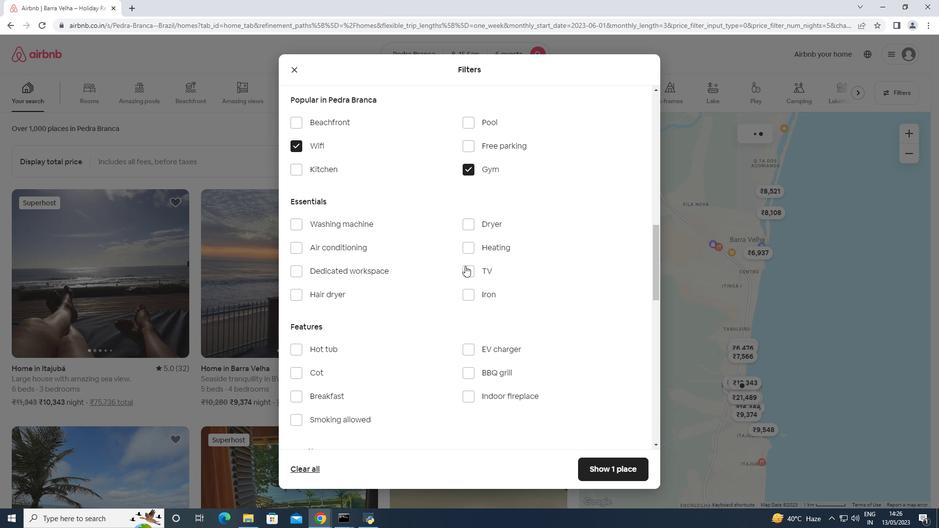 
Action: Mouse scrolled (465, 266) with delta (0, 0)
Screenshot: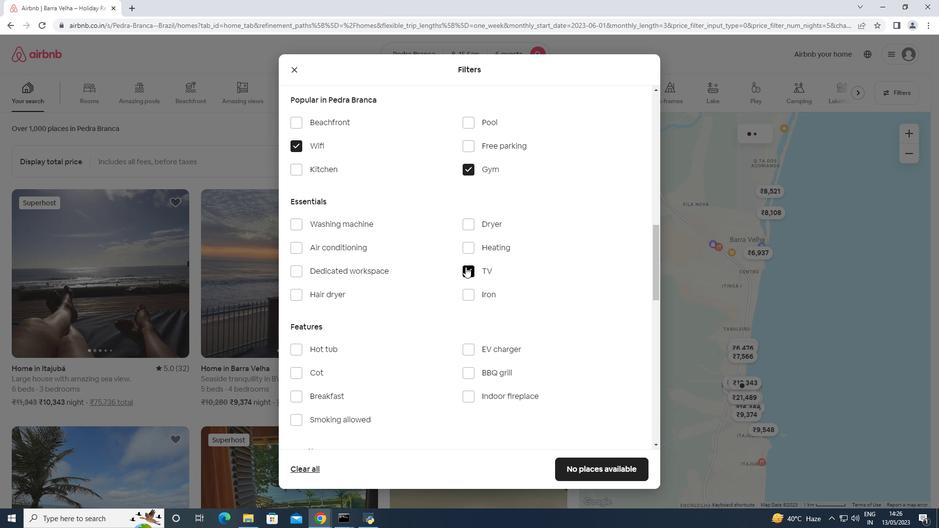 
Action: Mouse scrolled (465, 266) with delta (0, 0)
Screenshot: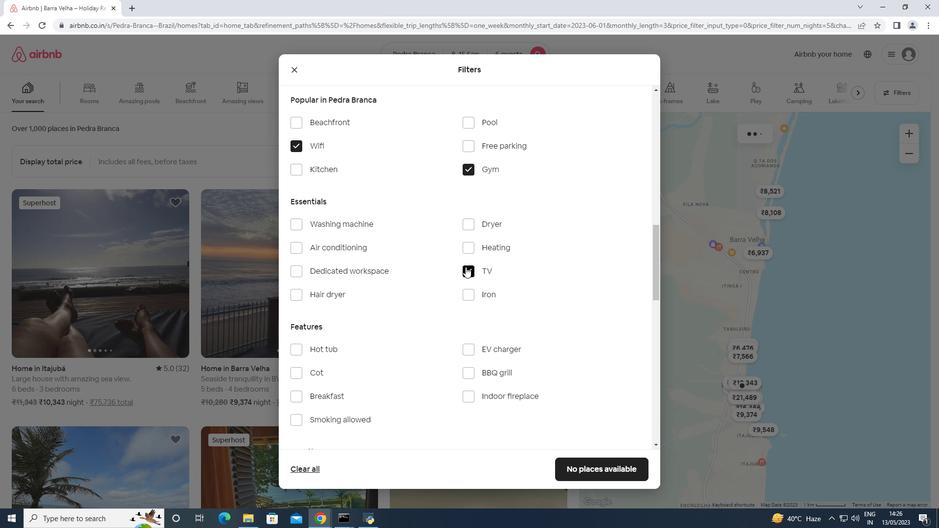 
Action: Mouse moved to (327, 294)
Screenshot: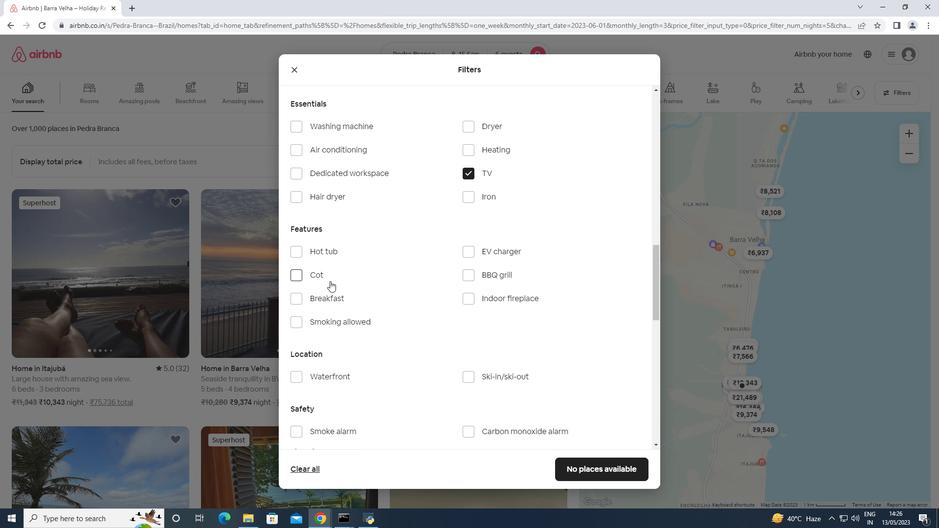 
Action: Mouse pressed left at (327, 294)
Screenshot: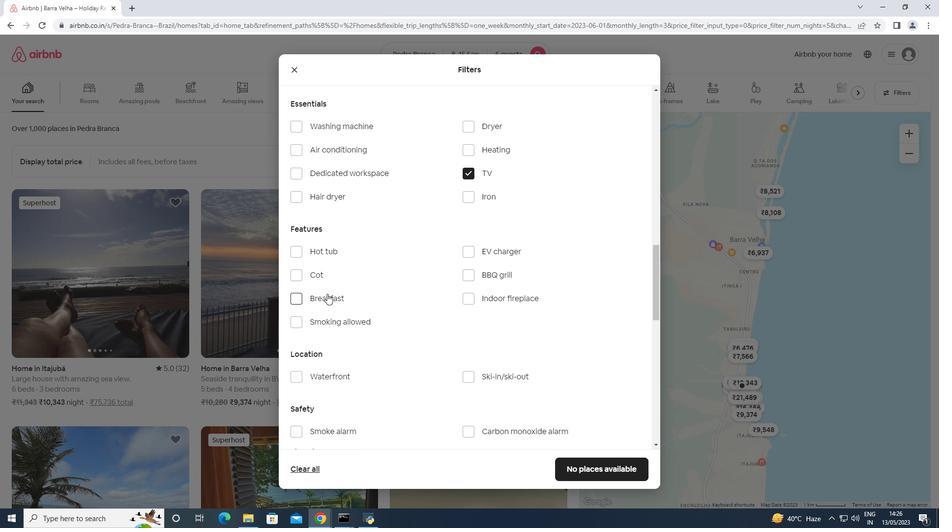 
Action: Mouse moved to (445, 306)
Screenshot: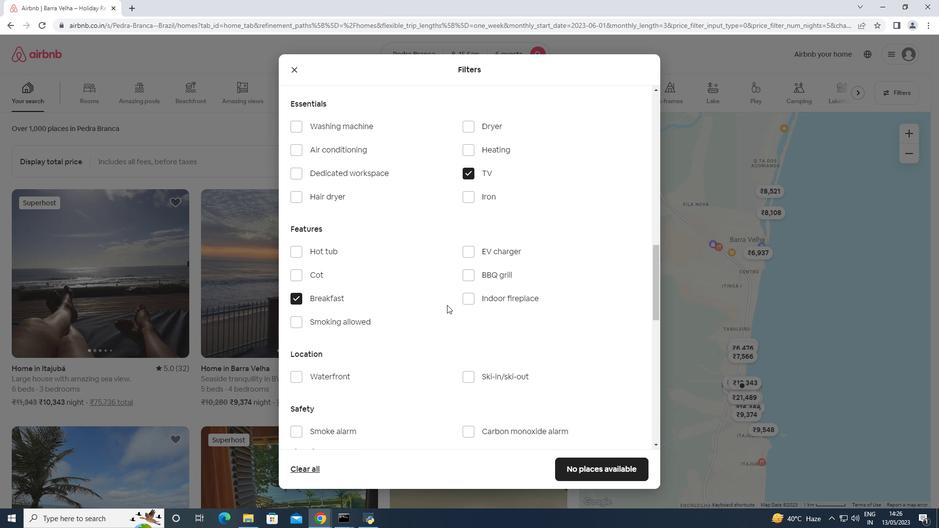 
Action: Mouse scrolled (445, 305) with delta (0, 0)
Screenshot: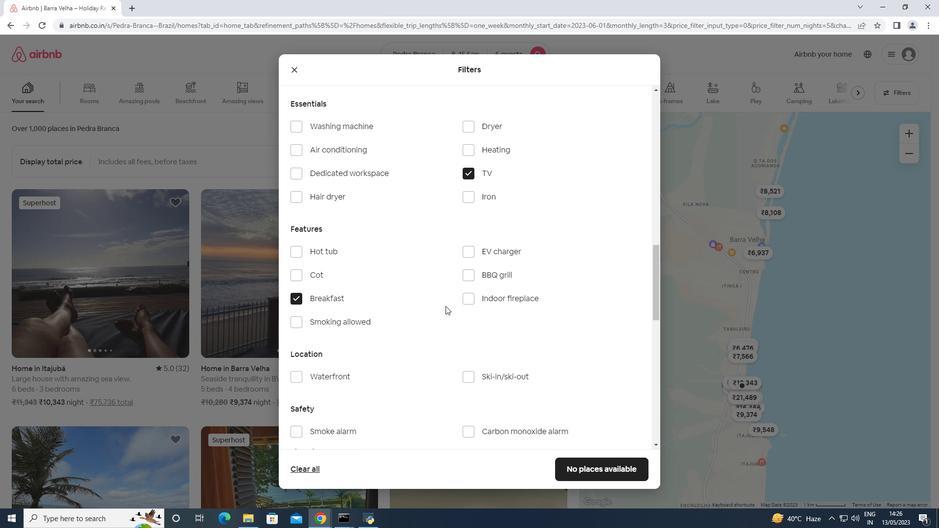 
Action: Mouse scrolled (445, 305) with delta (0, 0)
Screenshot: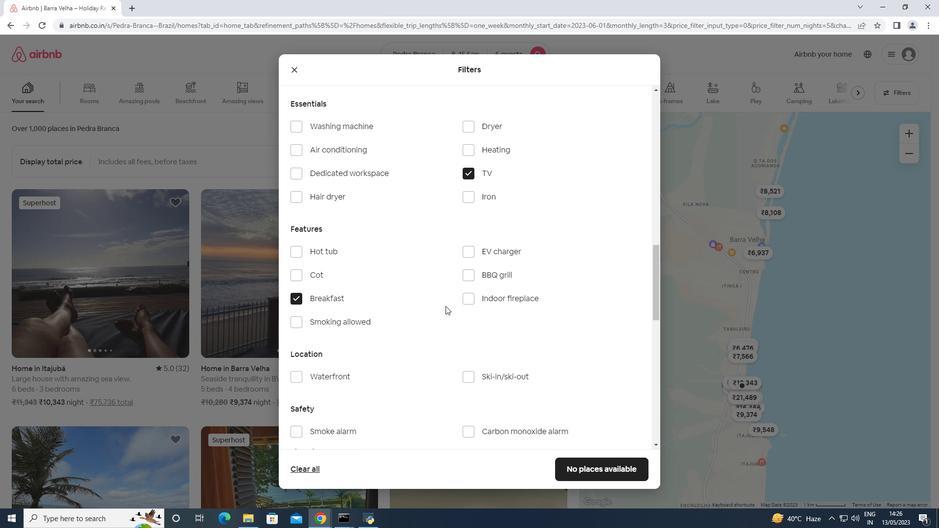 
Action: Mouse scrolled (445, 305) with delta (0, 0)
Screenshot: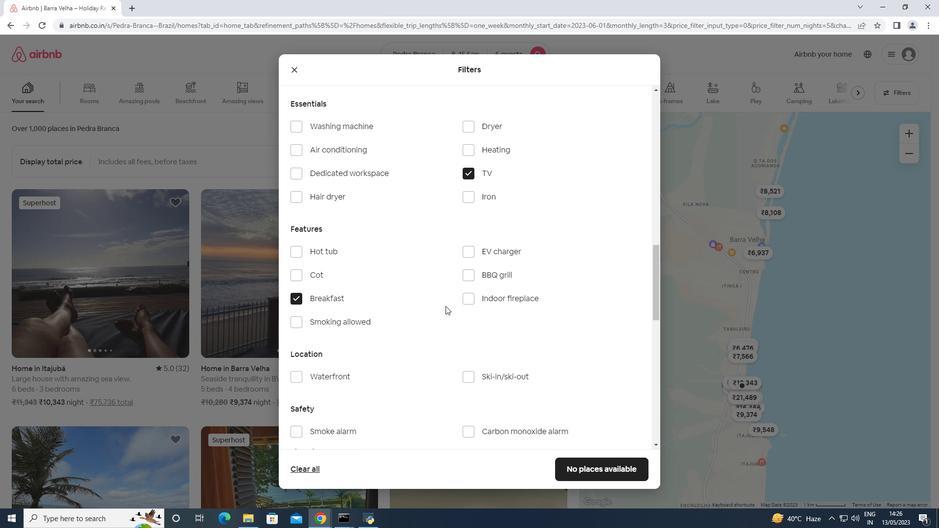 
Action: Mouse scrolled (445, 305) with delta (0, 0)
Screenshot: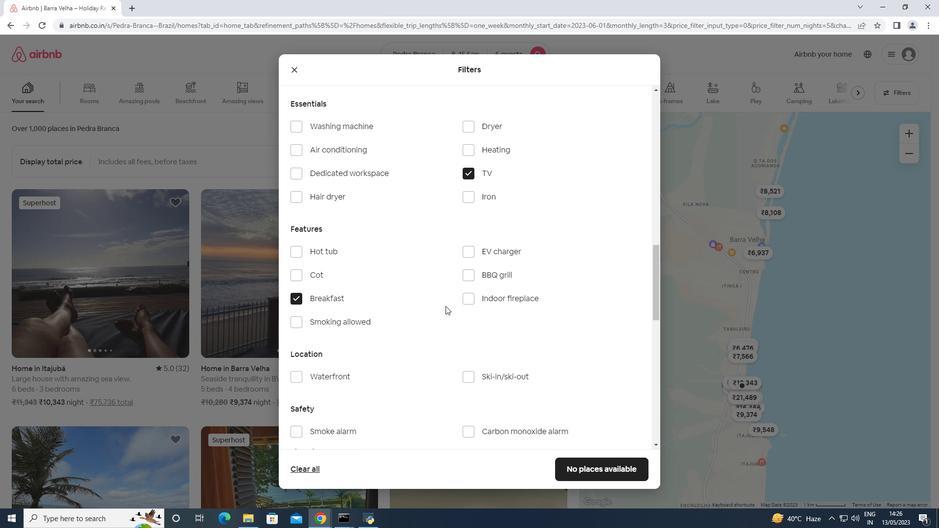 
Action: Mouse moved to (614, 368)
Screenshot: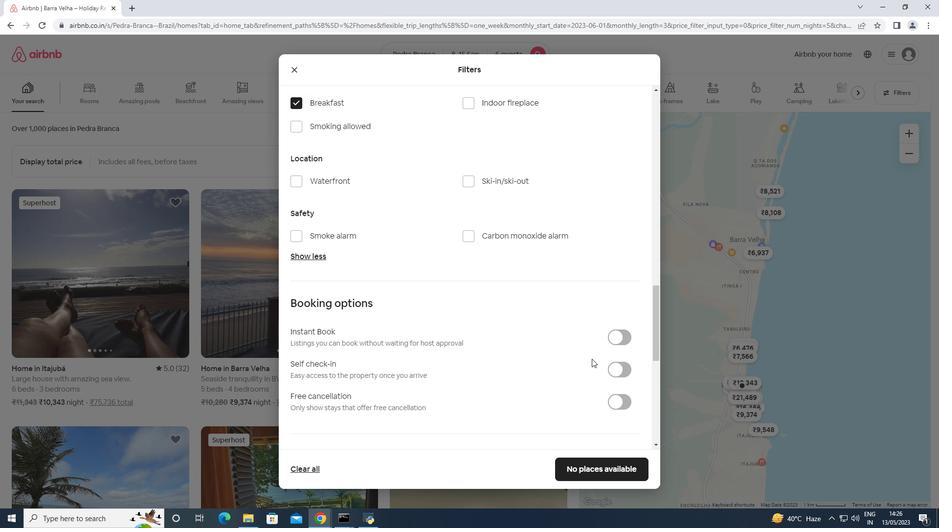
Action: Mouse pressed left at (614, 368)
Screenshot: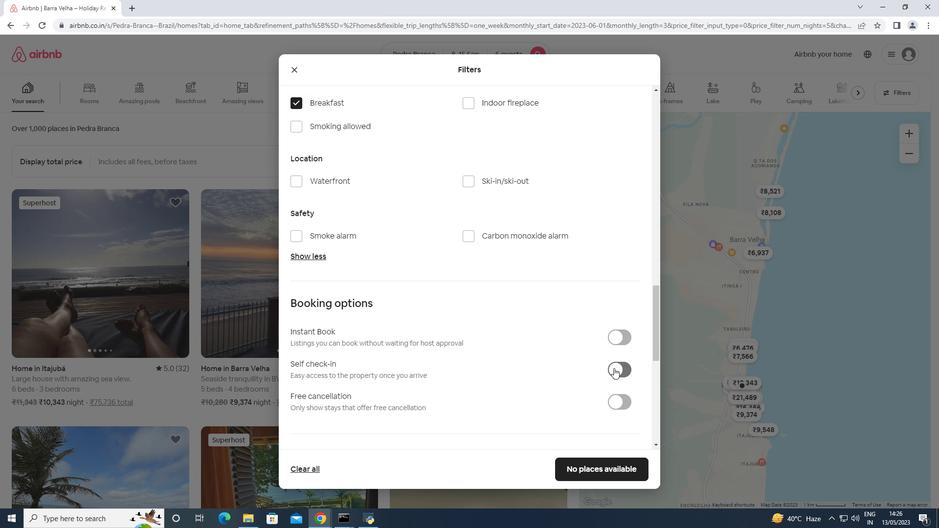 
Action: Mouse scrolled (614, 368) with delta (0, 0)
Screenshot: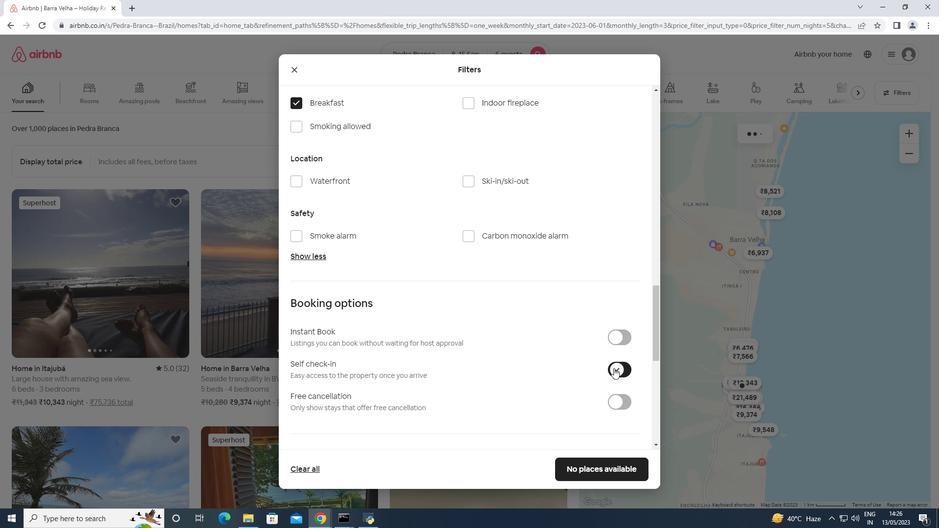 
Action: Mouse scrolled (614, 368) with delta (0, 0)
Screenshot: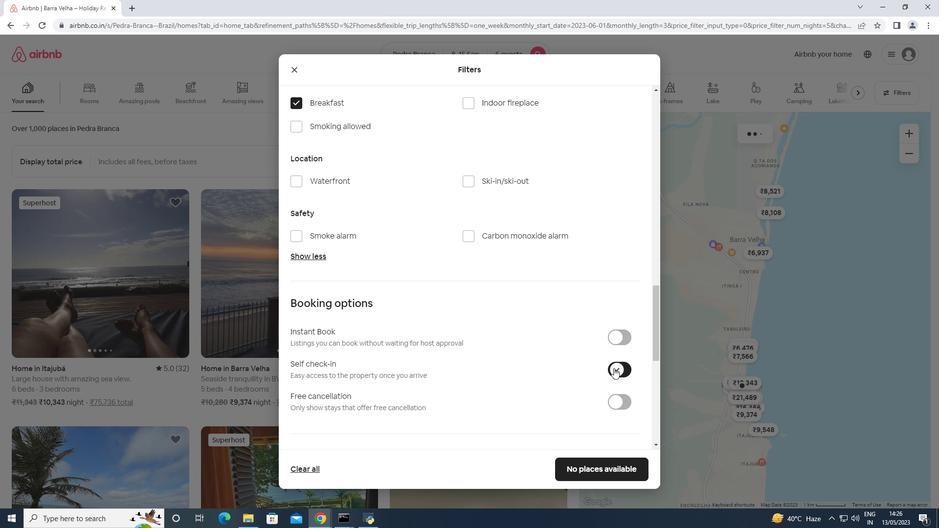 
Action: Mouse scrolled (614, 368) with delta (0, 0)
Screenshot: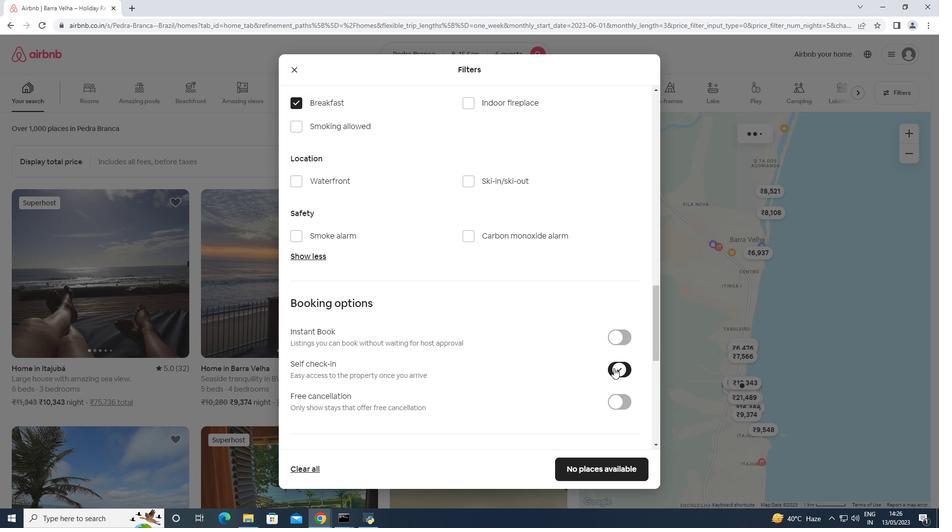 
Action: Mouse scrolled (614, 368) with delta (0, 0)
Screenshot: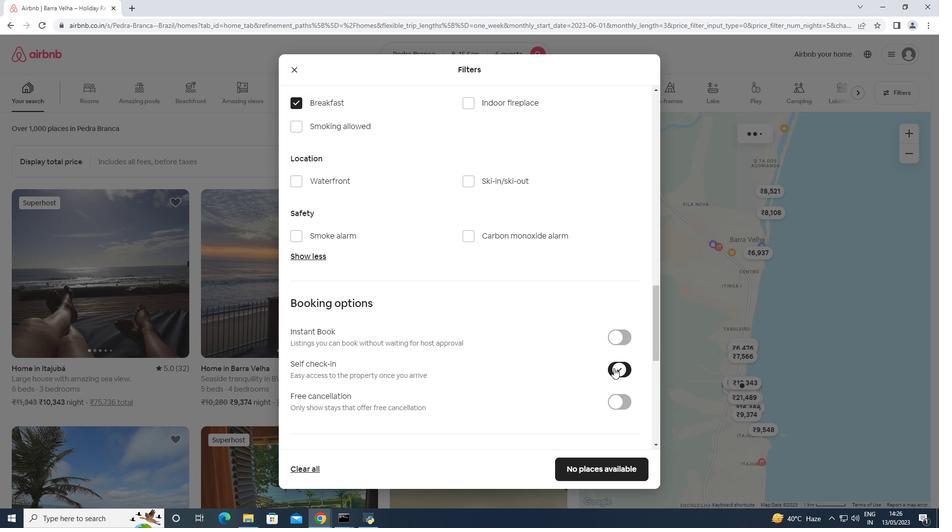 
Action: Mouse scrolled (614, 368) with delta (0, 0)
Screenshot: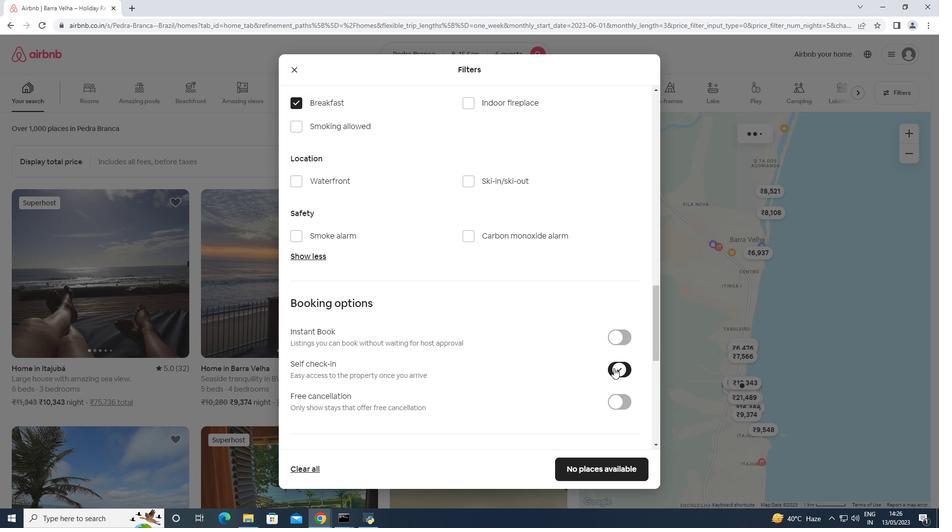 
Action: Mouse moved to (611, 368)
Screenshot: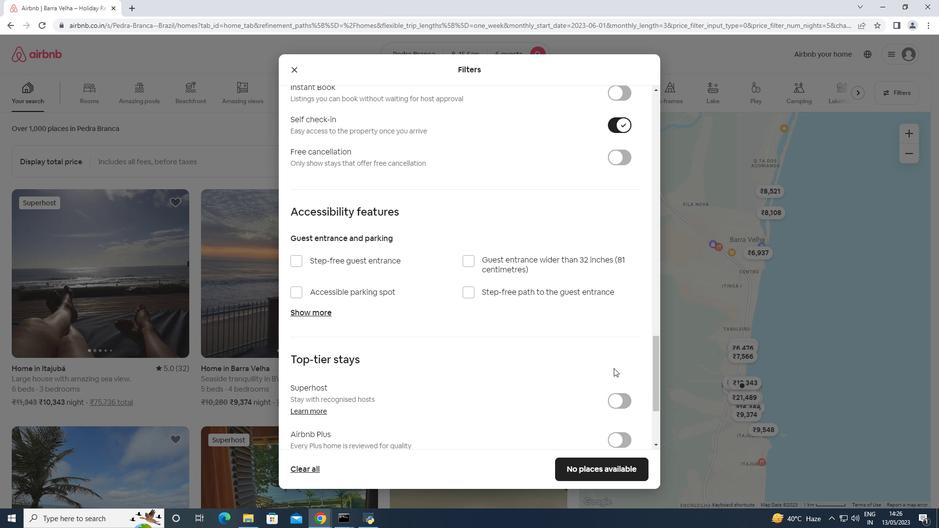 
Action: Mouse scrolled (611, 368) with delta (0, 0)
Screenshot: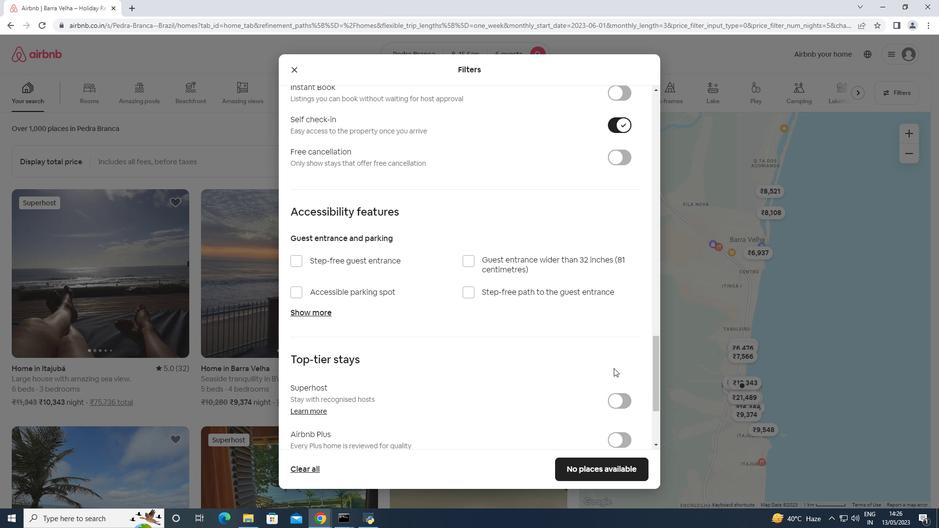 
Action: Mouse scrolled (611, 368) with delta (0, 0)
Screenshot: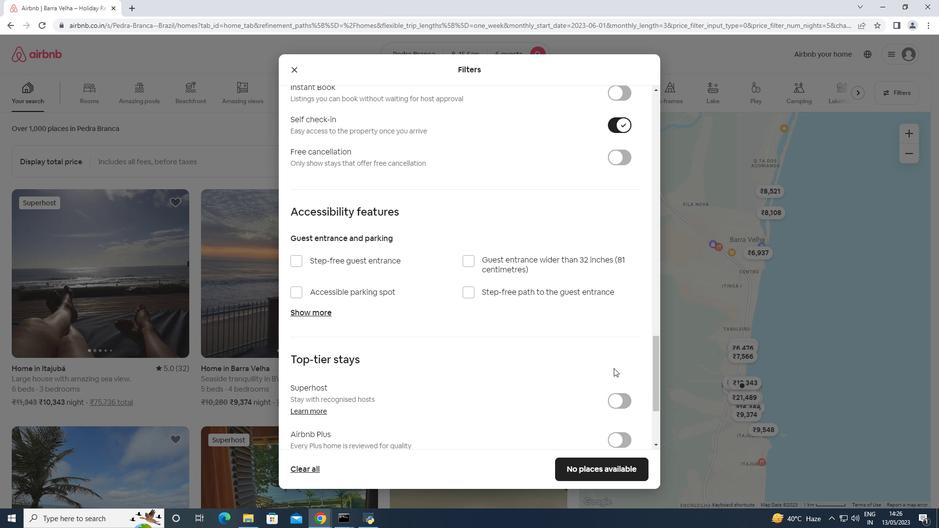 
Action: Mouse scrolled (611, 368) with delta (0, 0)
Screenshot: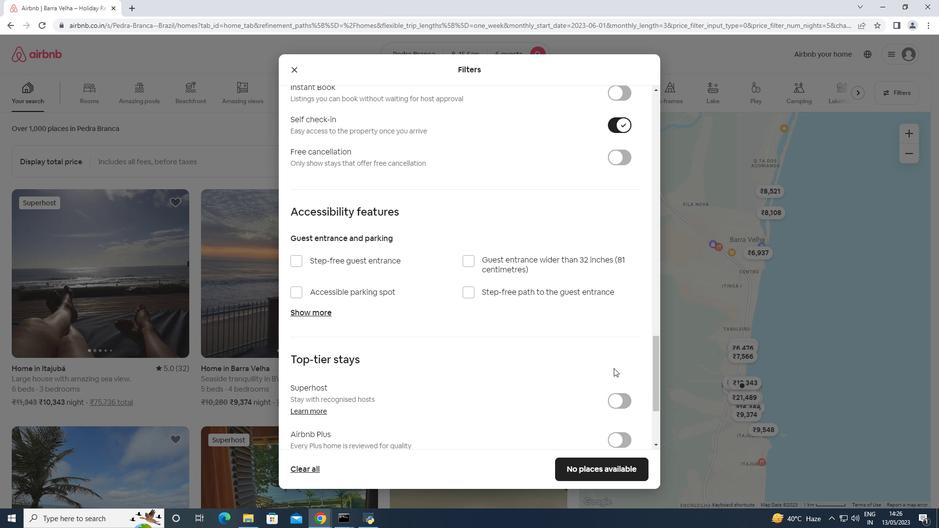 
Action: Mouse scrolled (611, 368) with delta (0, 0)
Screenshot: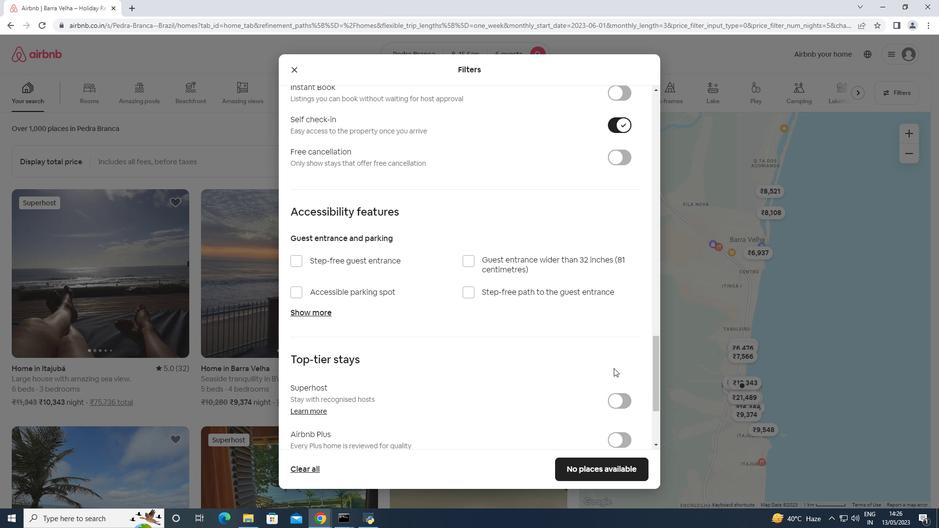 
Action: Mouse scrolled (611, 368) with delta (0, 0)
Screenshot: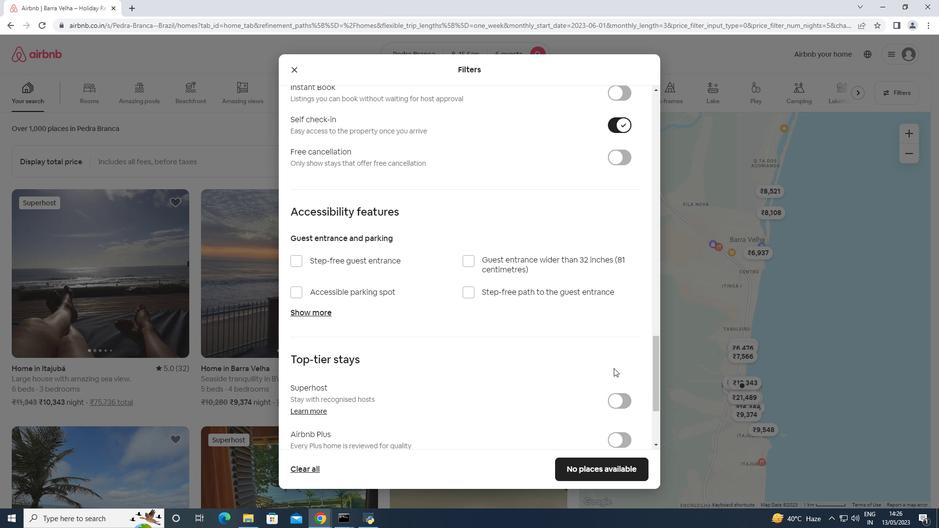 
Action: Mouse moved to (340, 382)
Screenshot: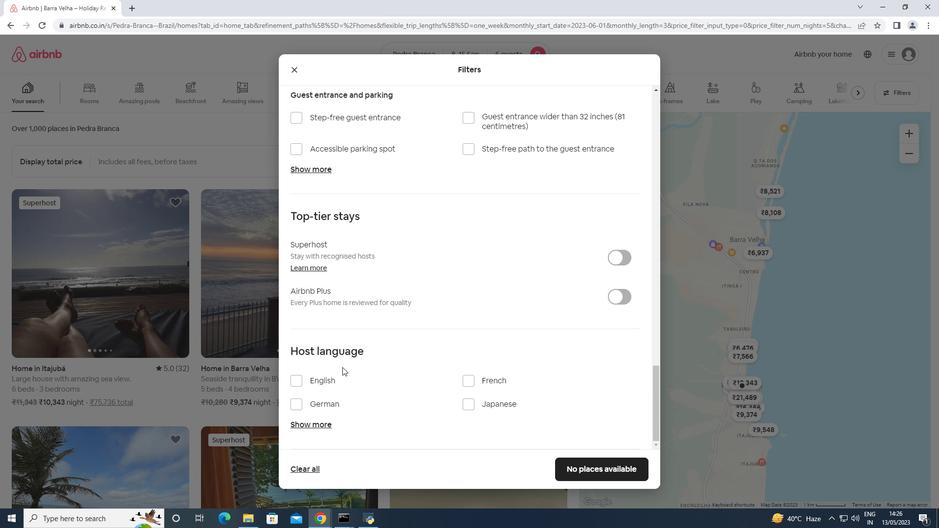 
Action: Mouse pressed left at (340, 382)
Screenshot: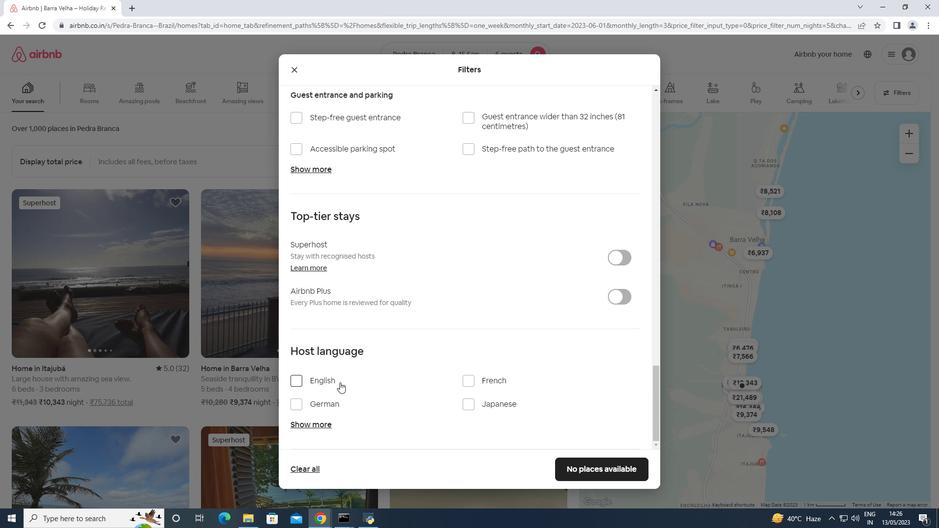 
Action: Mouse moved to (567, 461)
Screenshot: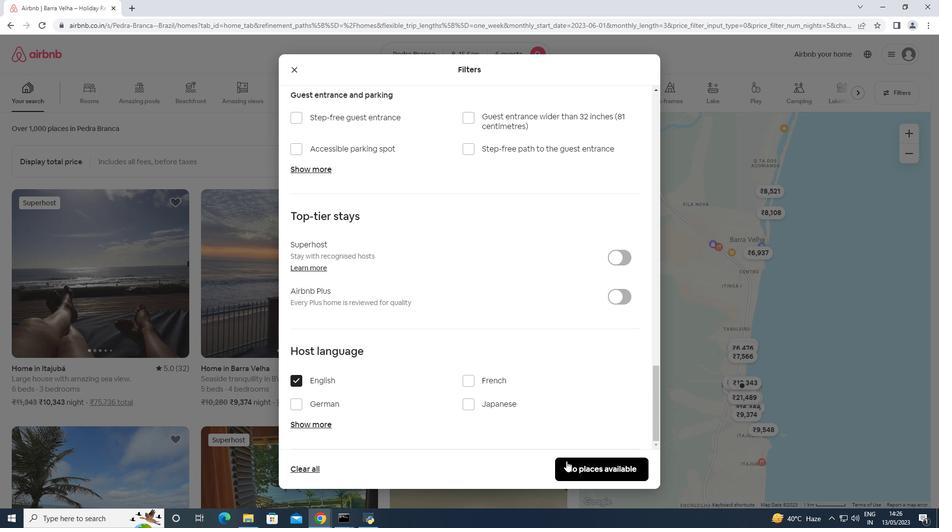 
Action: Mouse pressed left at (567, 461)
Screenshot: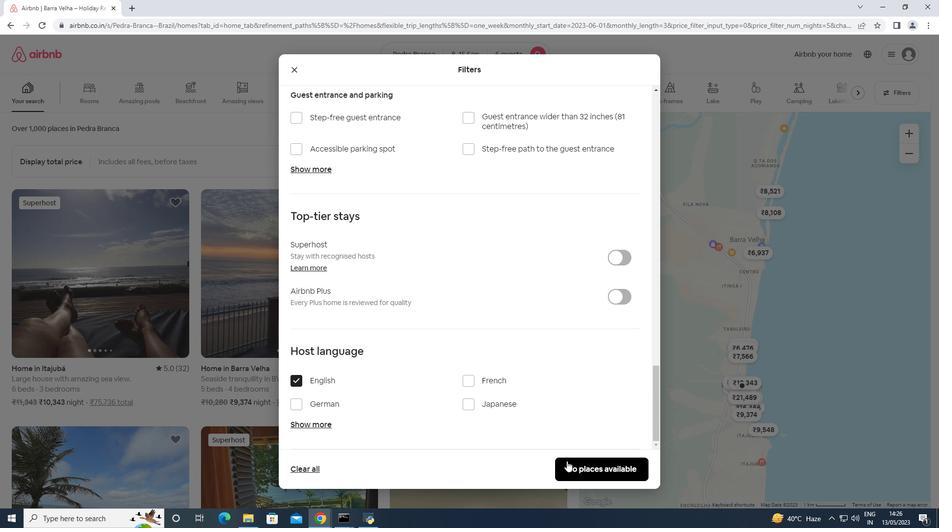 
Action: Mouse moved to (383, 120)
Screenshot: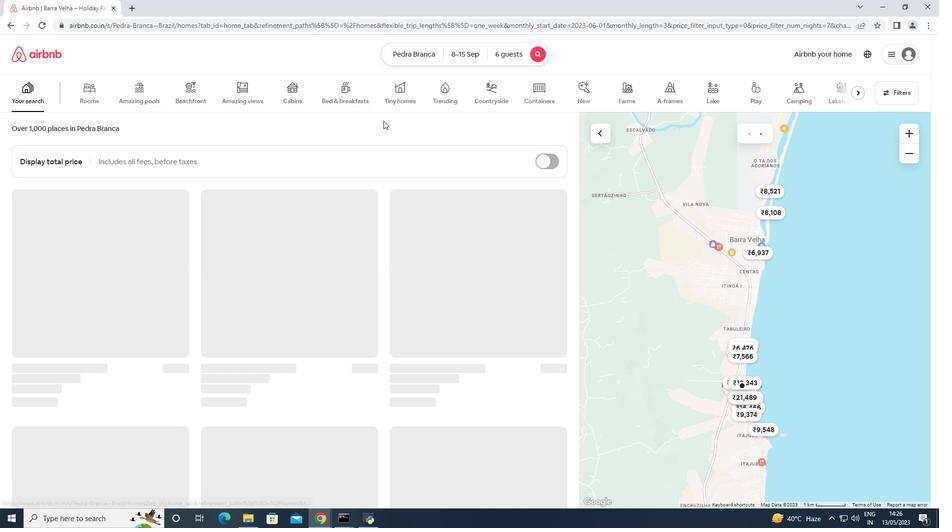 
